 Task: Look for space in Липково, Macedonia from 5th June, 2023 to 16th June, 2023 for 2 adults in price range Rs.14000 to Rs.18000. Place can be entire place with 1  bedroom having 1 bed and 1 bathroom. Property type can be house, flat, guest house, hotel. Amenities needed are: washing machine. Booking option can be shelf check-in. Required host language is English.
Action: Mouse moved to (589, 119)
Screenshot: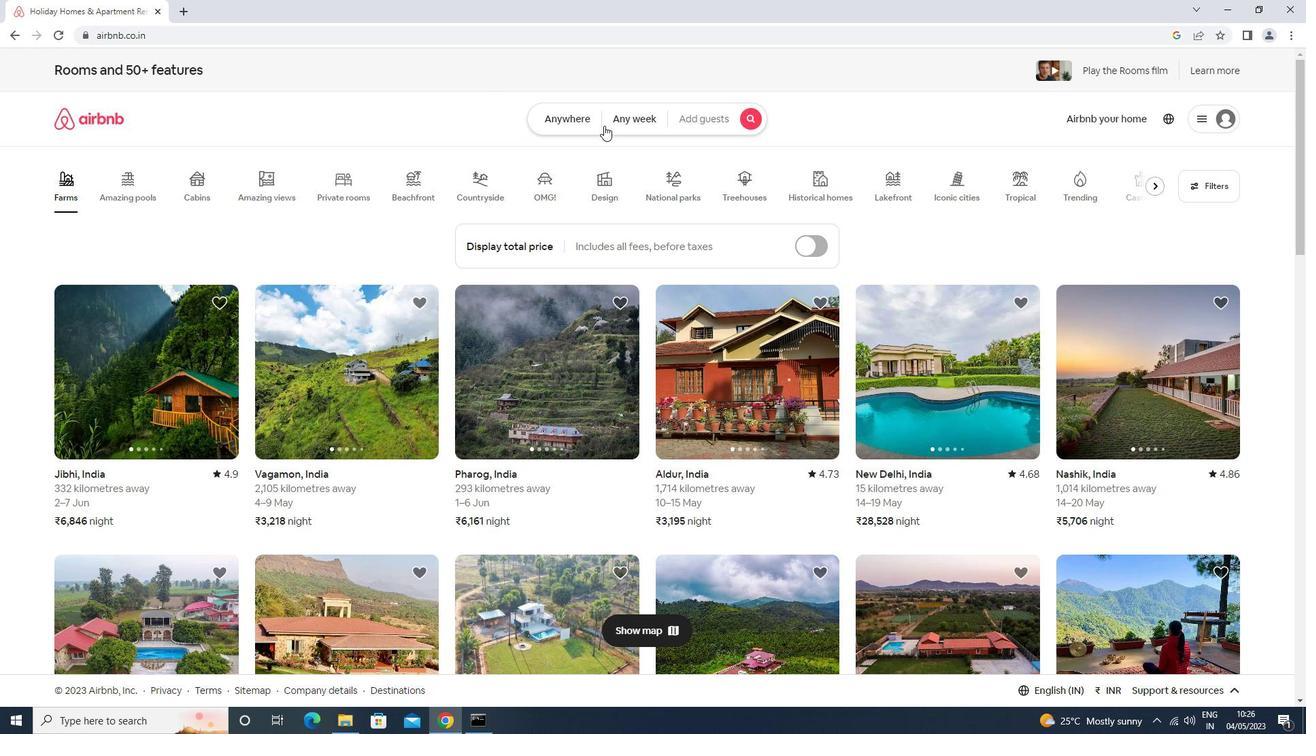 
Action: Mouse pressed left at (589, 119)
Screenshot: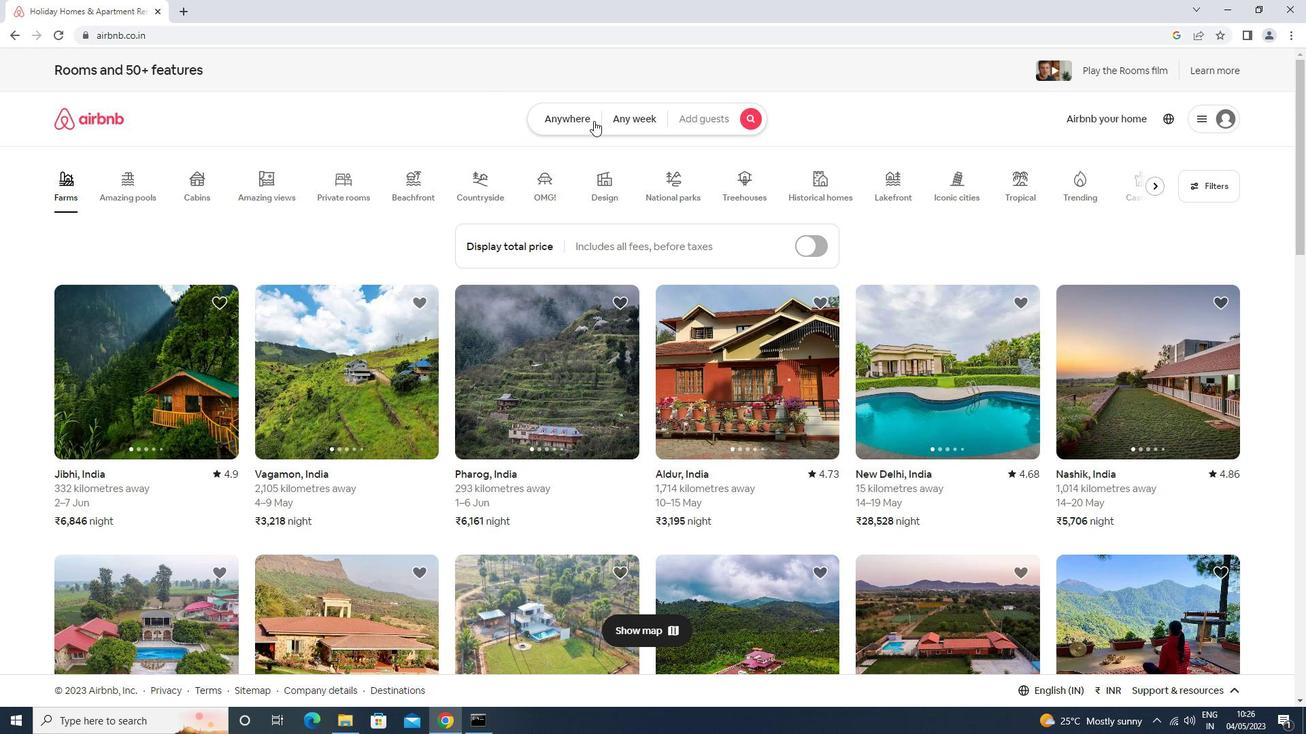 
Action: Mouse moved to (520, 169)
Screenshot: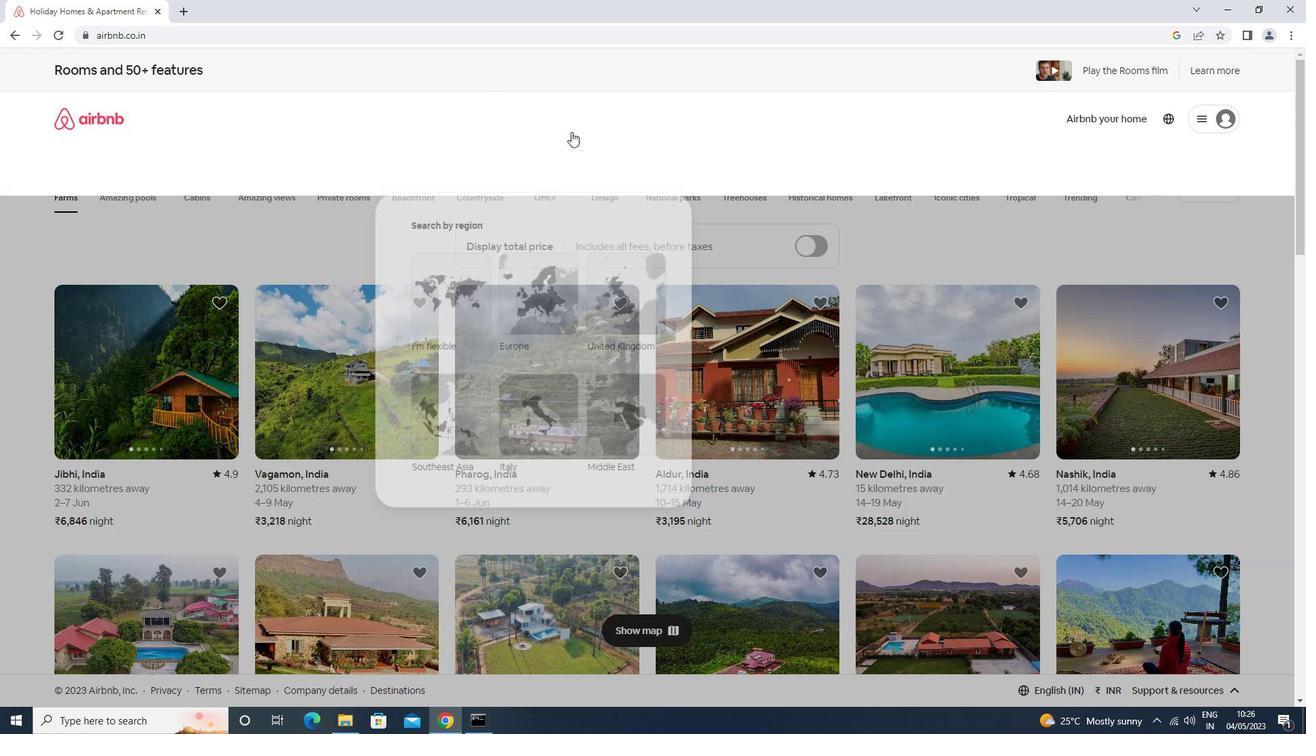 
Action: Mouse pressed left at (520, 169)
Screenshot: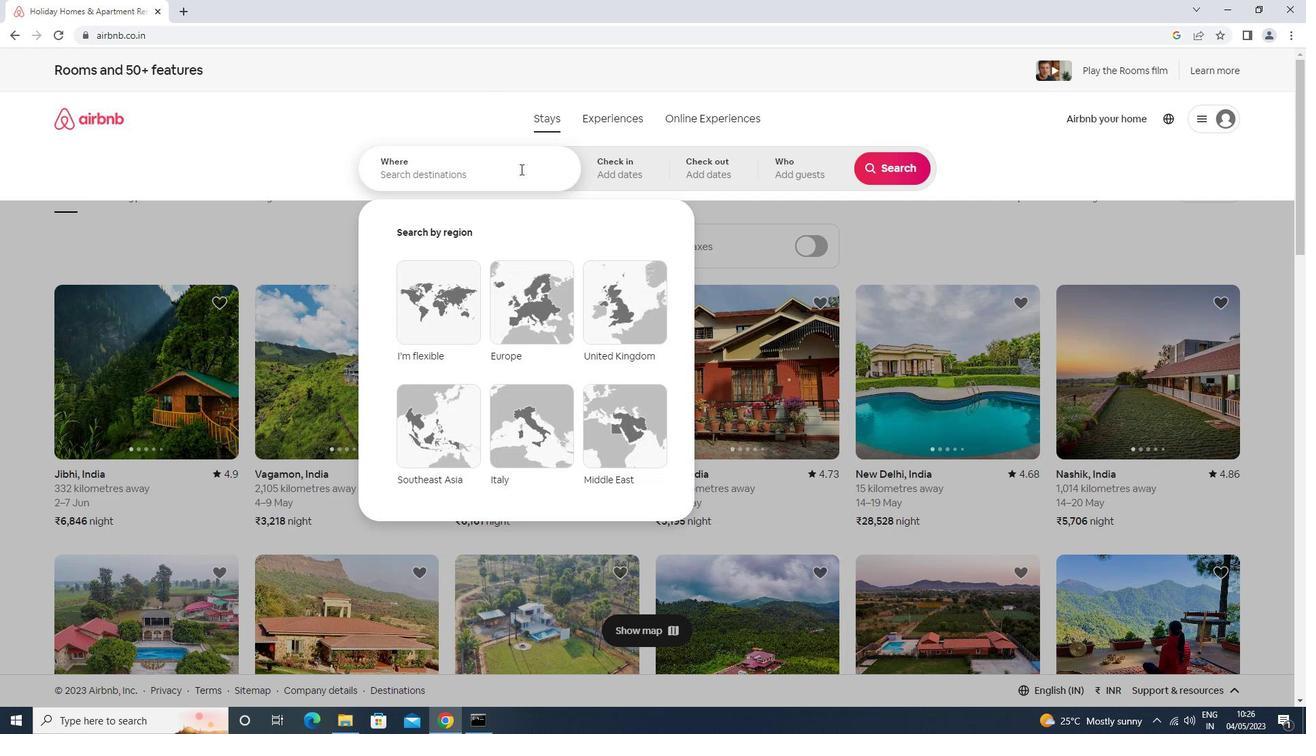 
Action: Key pressed macedonia<Key.enter>
Screenshot: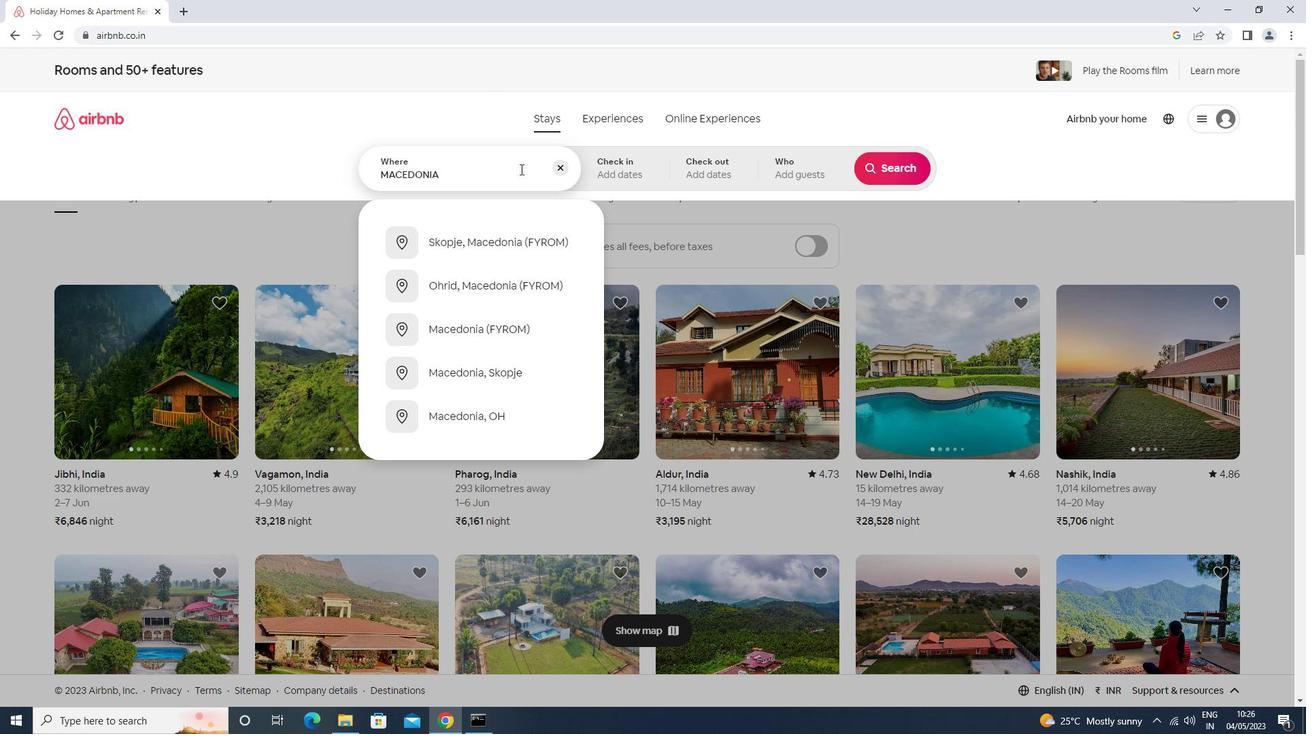 
Action: Mouse moved to (709, 359)
Screenshot: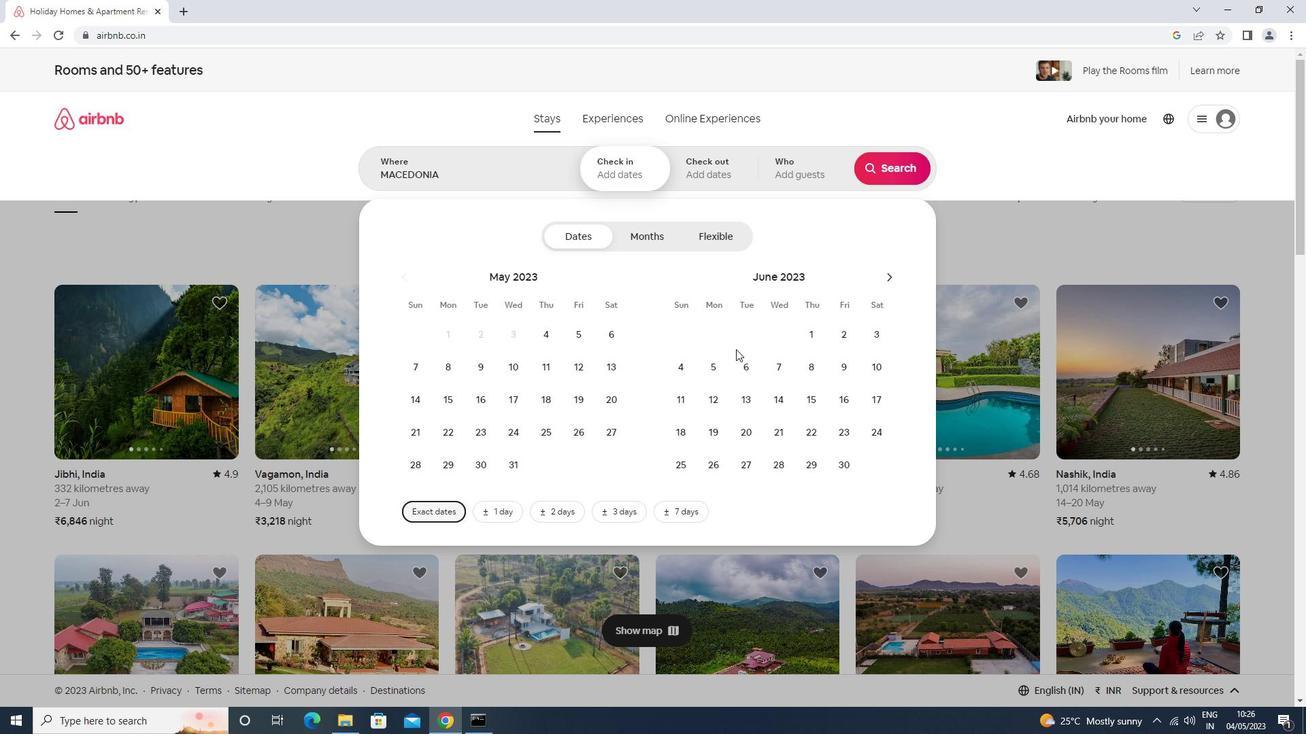 
Action: Mouse pressed left at (709, 359)
Screenshot: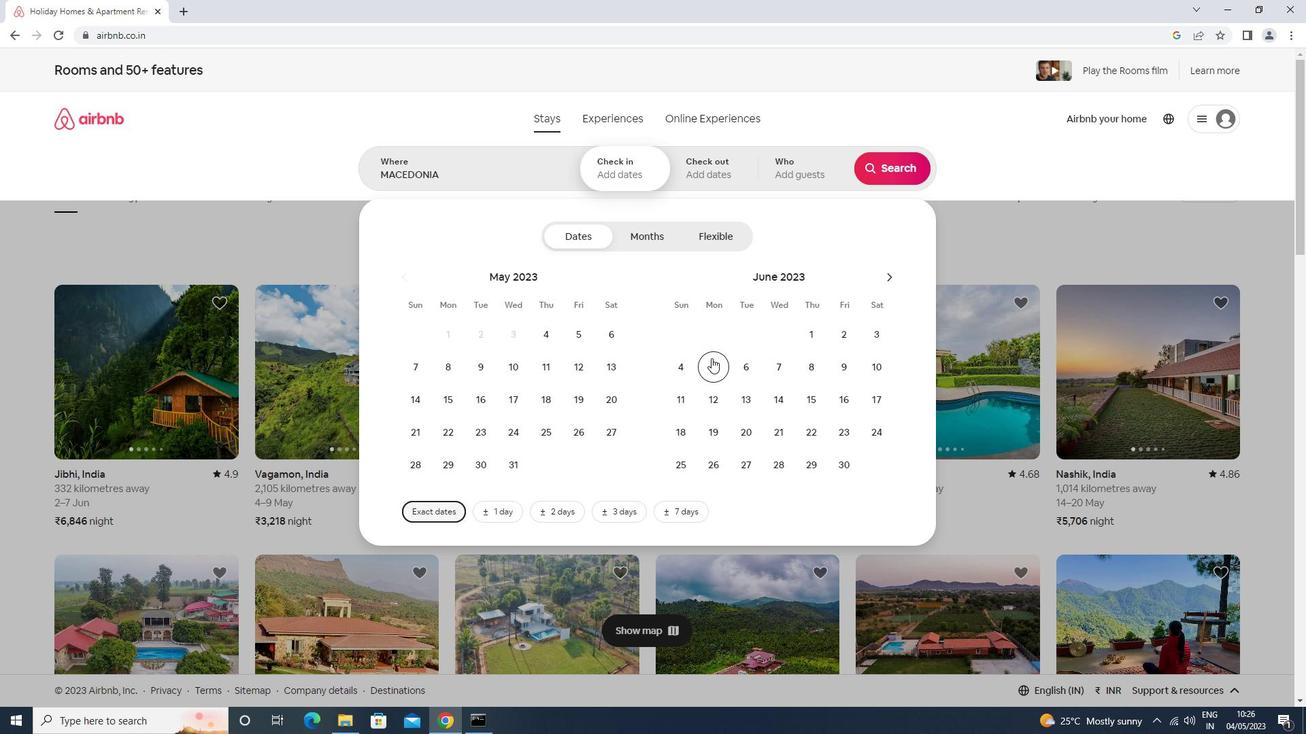 
Action: Mouse moved to (832, 395)
Screenshot: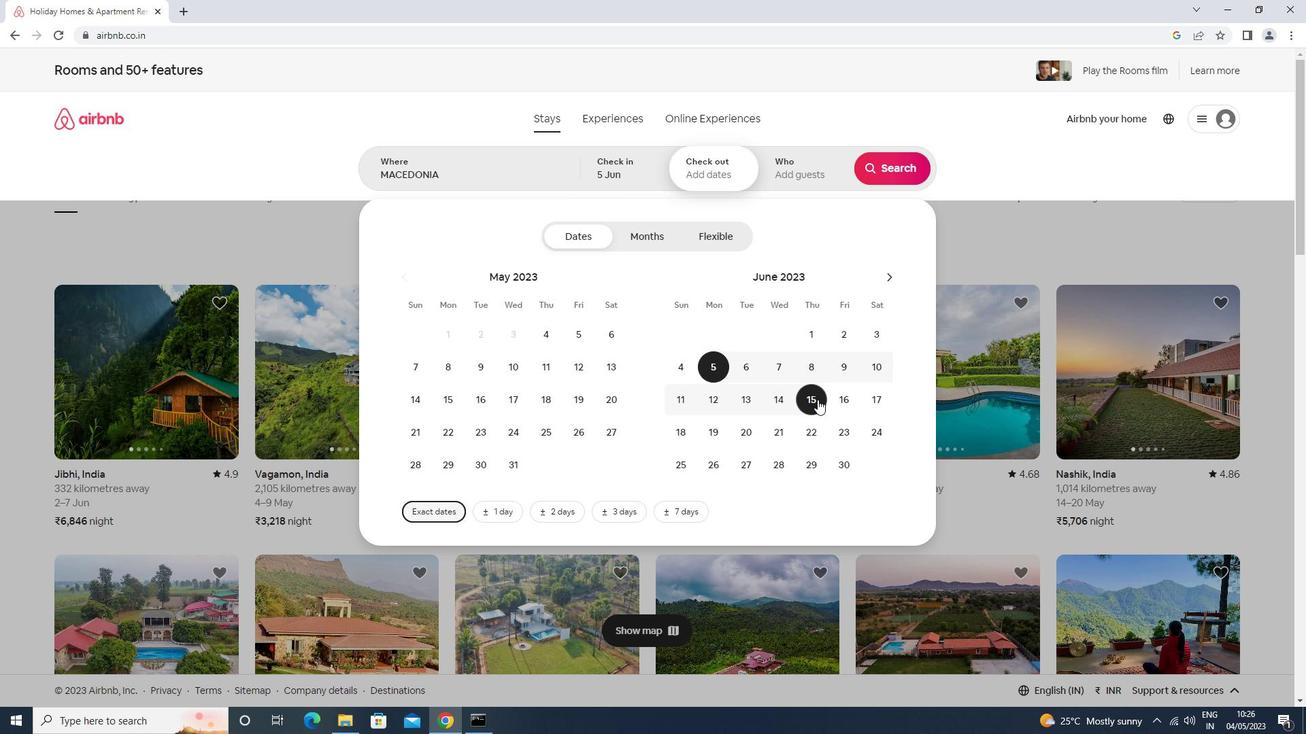 
Action: Mouse pressed left at (832, 395)
Screenshot: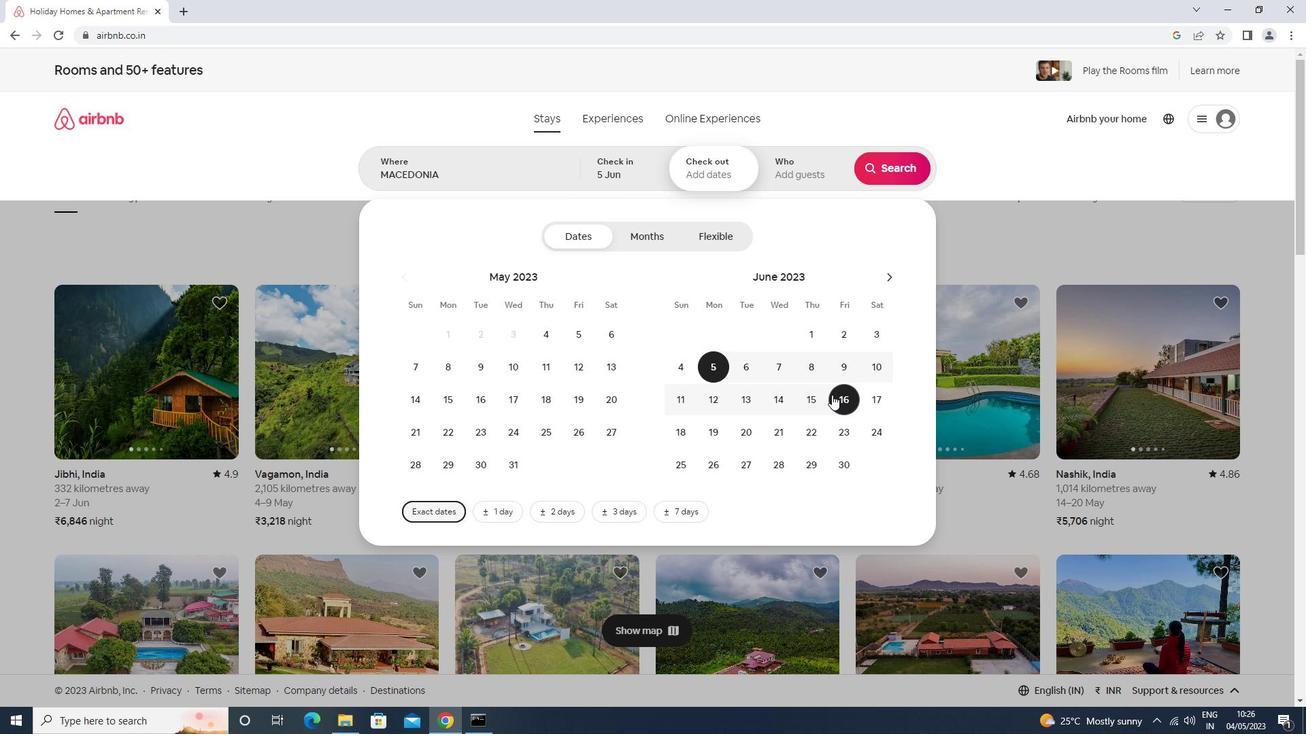 
Action: Mouse moved to (788, 178)
Screenshot: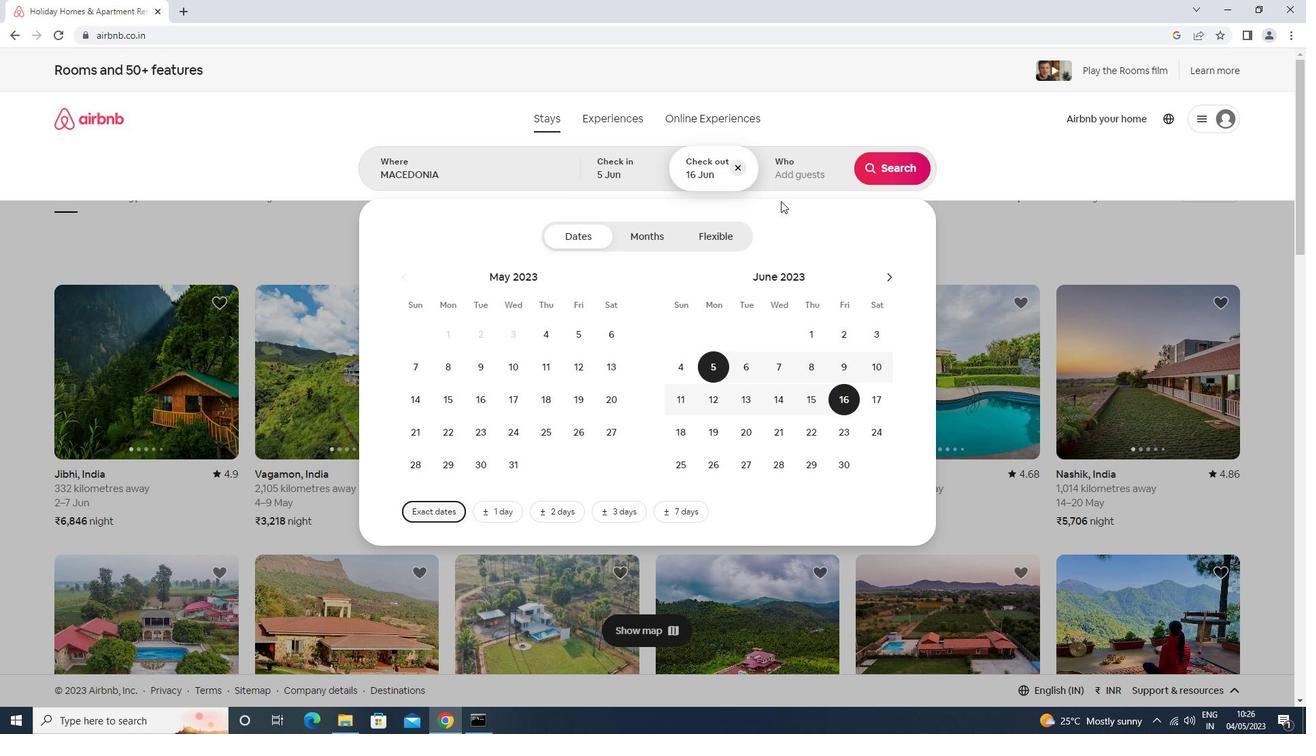 
Action: Mouse pressed left at (788, 178)
Screenshot: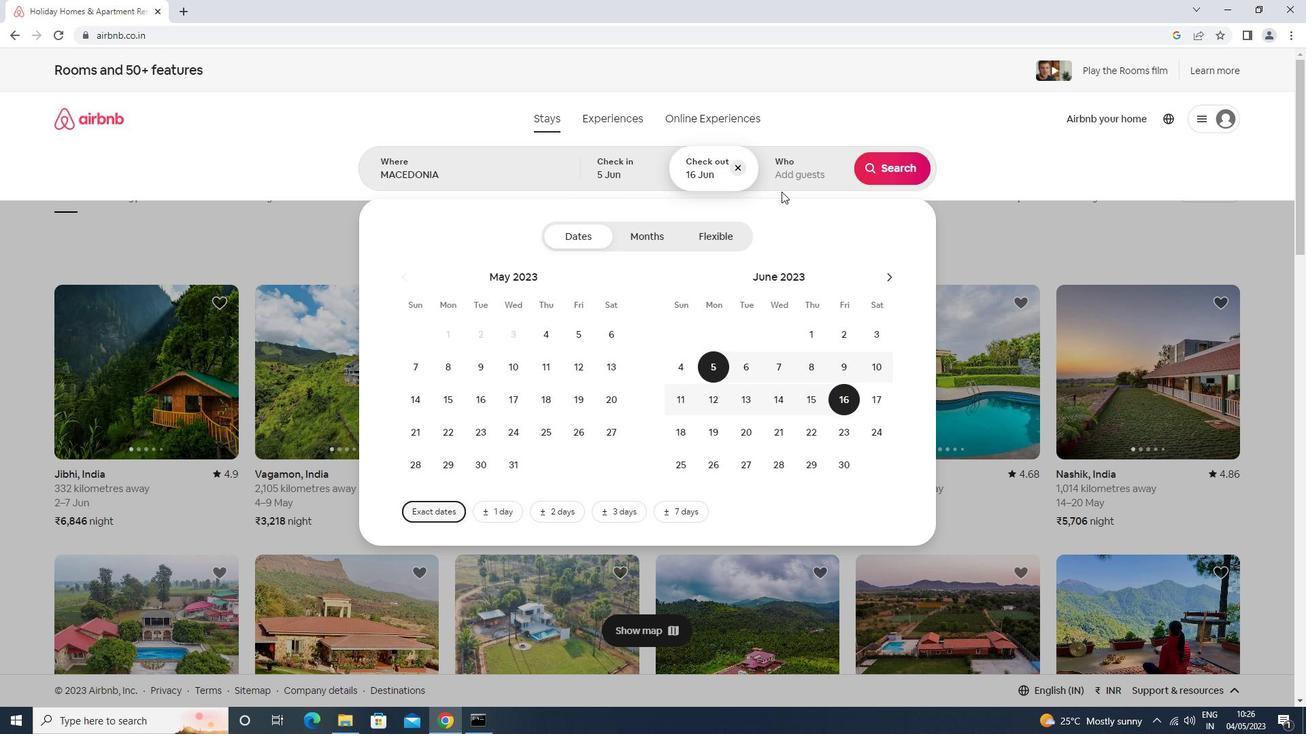 
Action: Mouse moved to (896, 241)
Screenshot: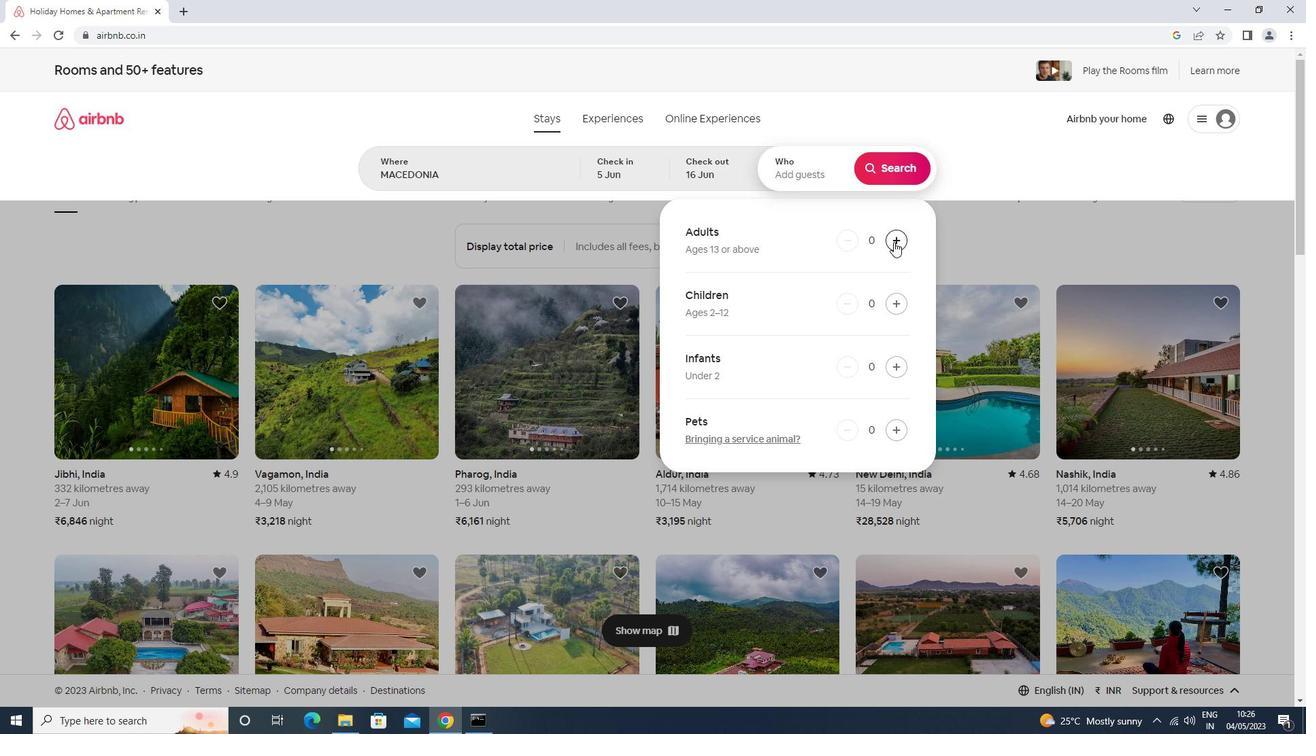
Action: Mouse pressed left at (896, 241)
Screenshot: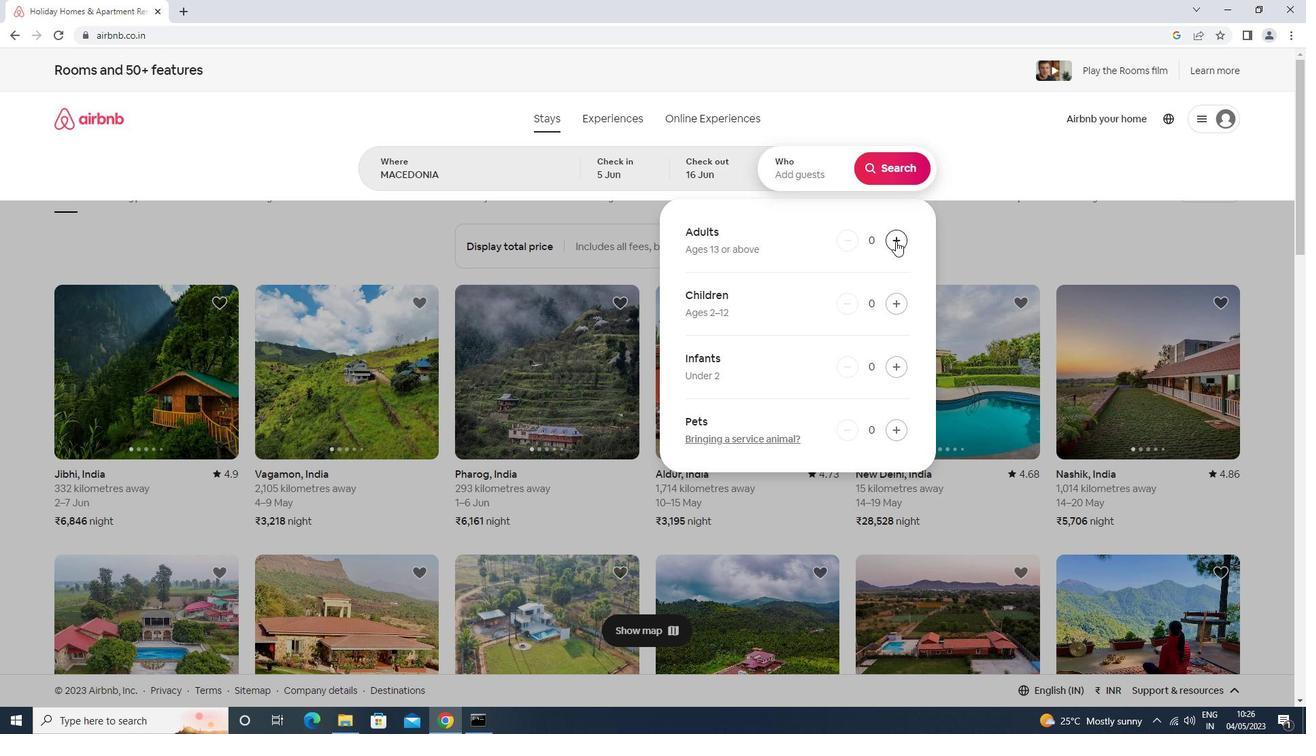 
Action: Mouse pressed left at (896, 241)
Screenshot: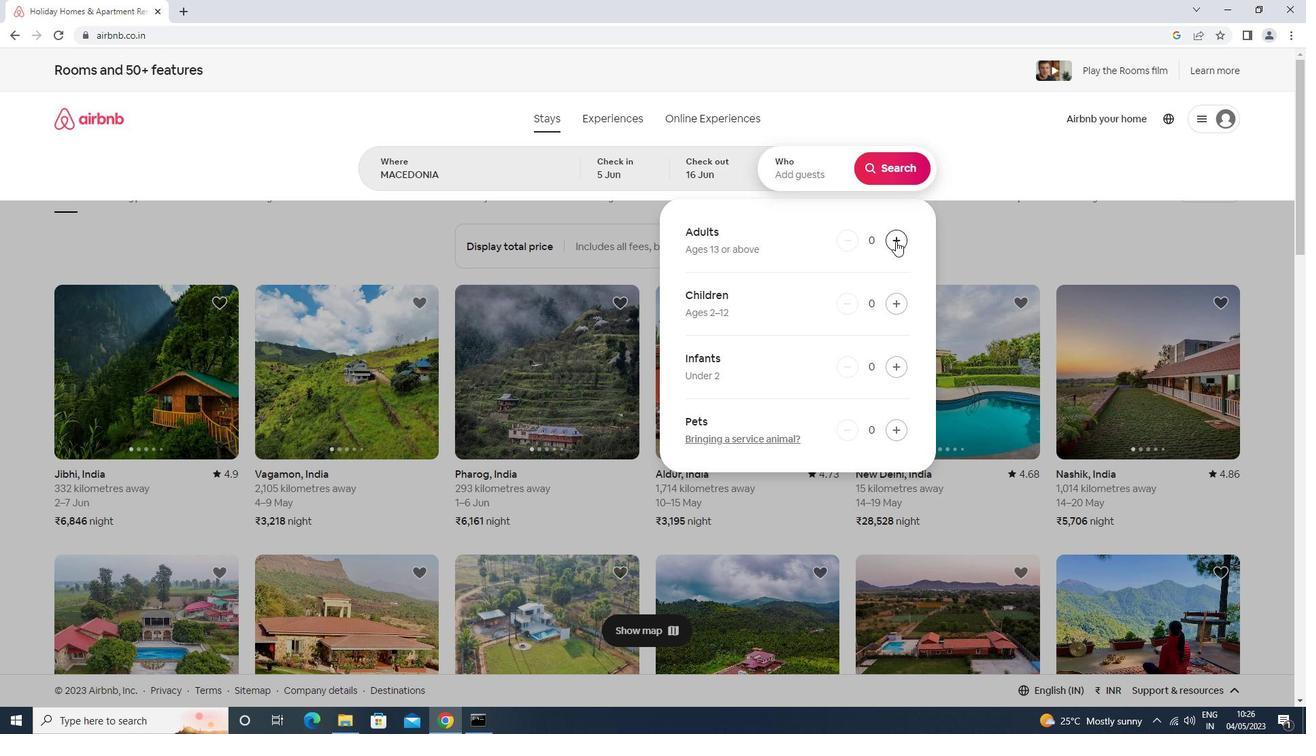 
Action: Mouse moved to (896, 174)
Screenshot: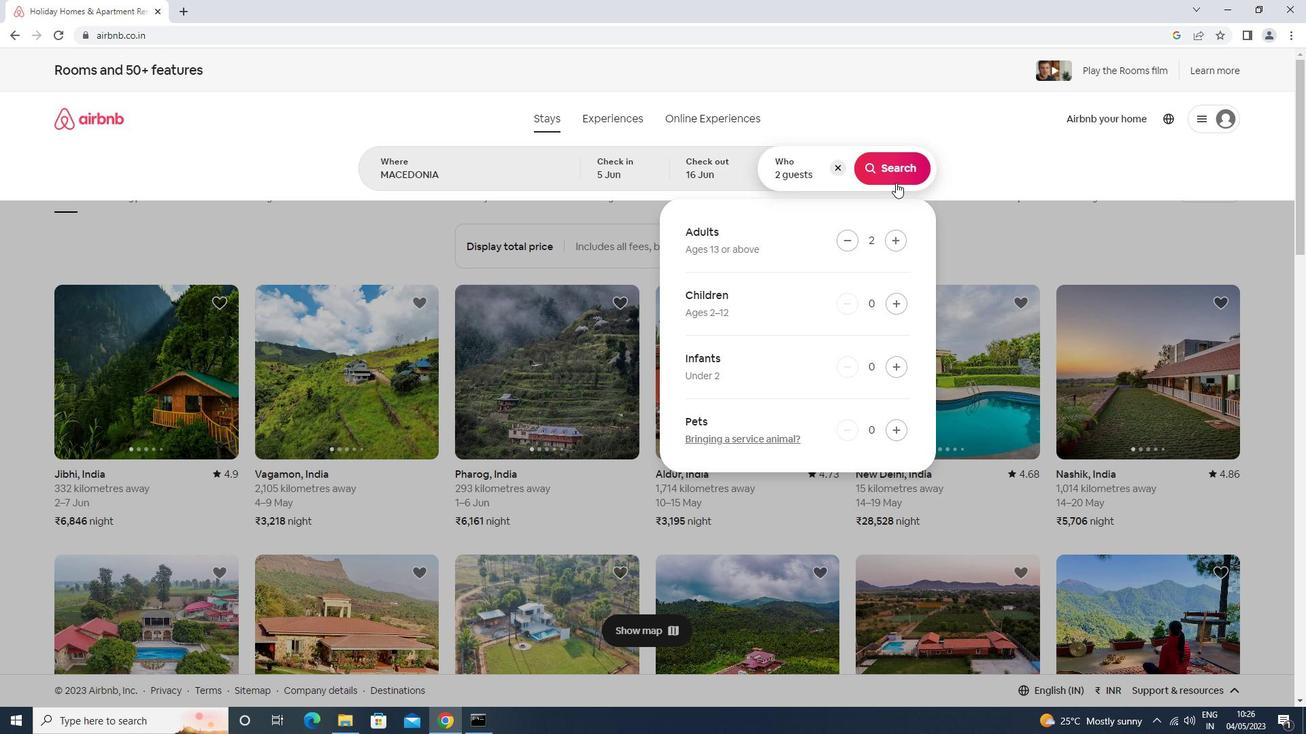
Action: Mouse pressed left at (896, 174)
Screenshot: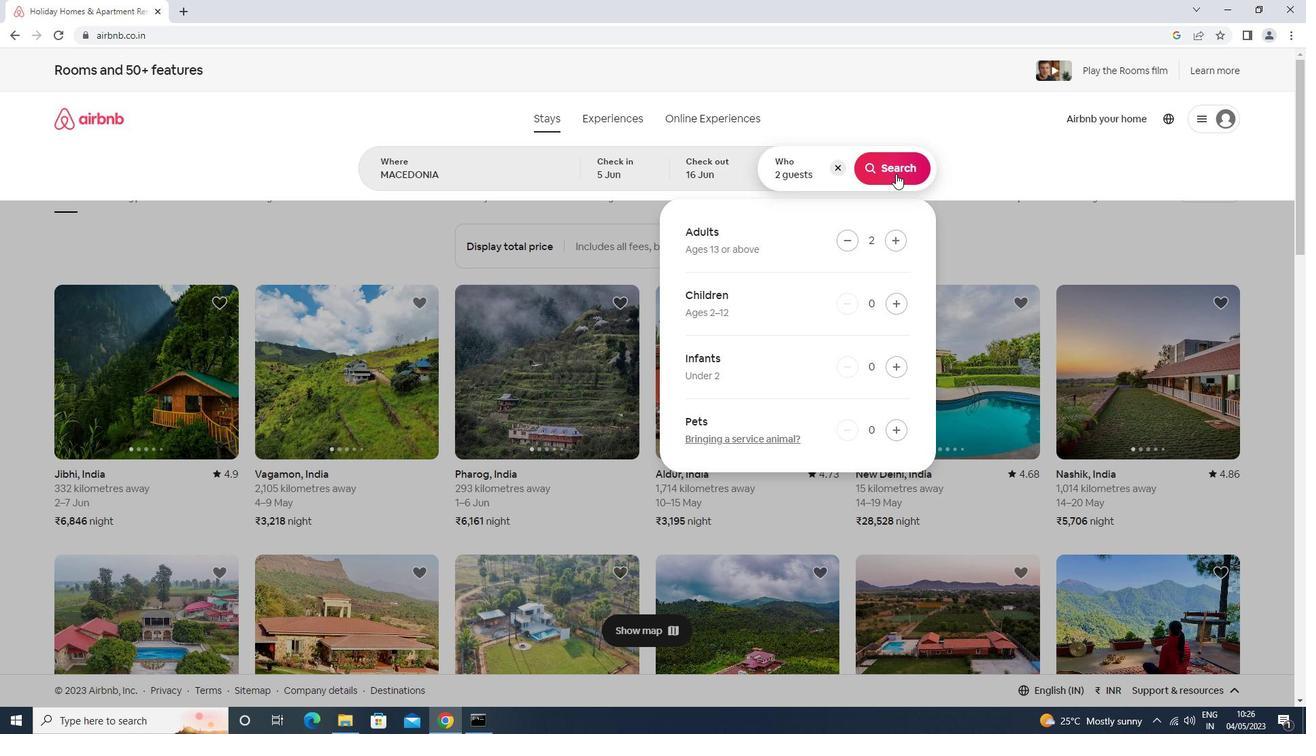 
Action: Mouse moved to (1240, 129)
Screenshot: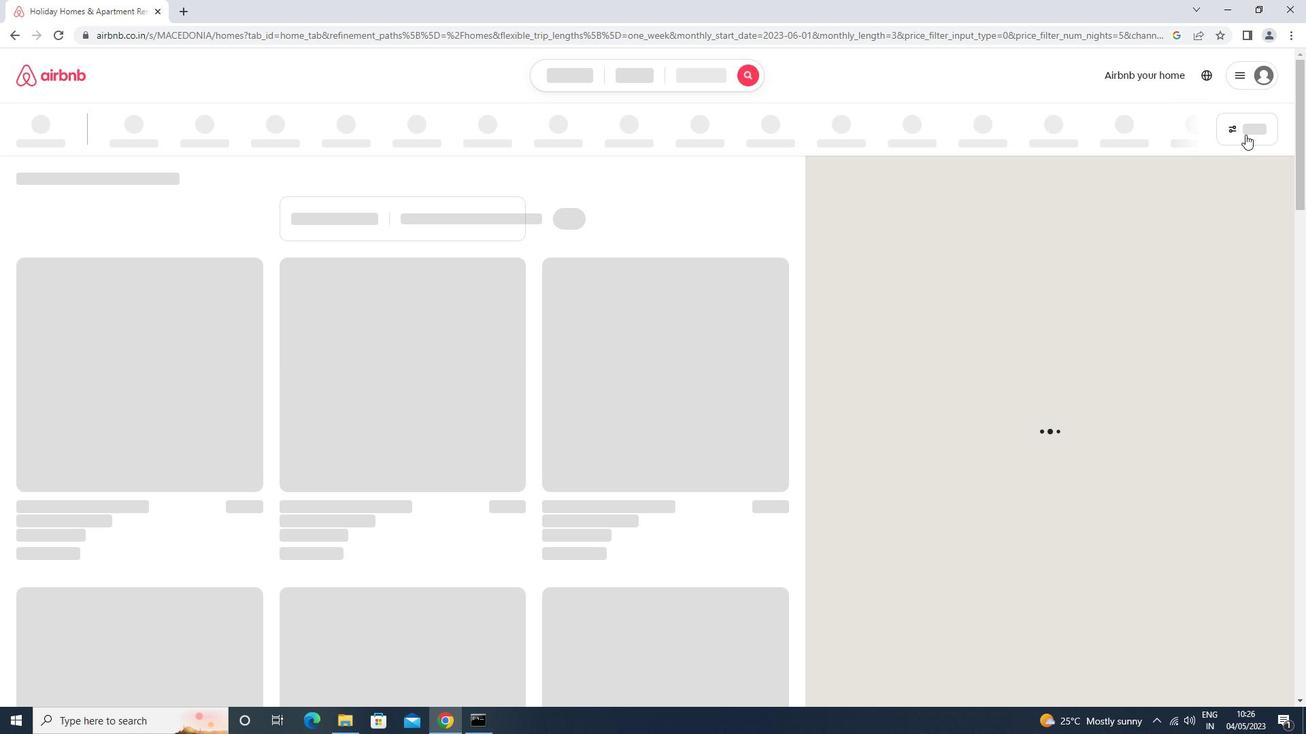 
Action: Mouse pressed left at (1240, 129)
Screenshot: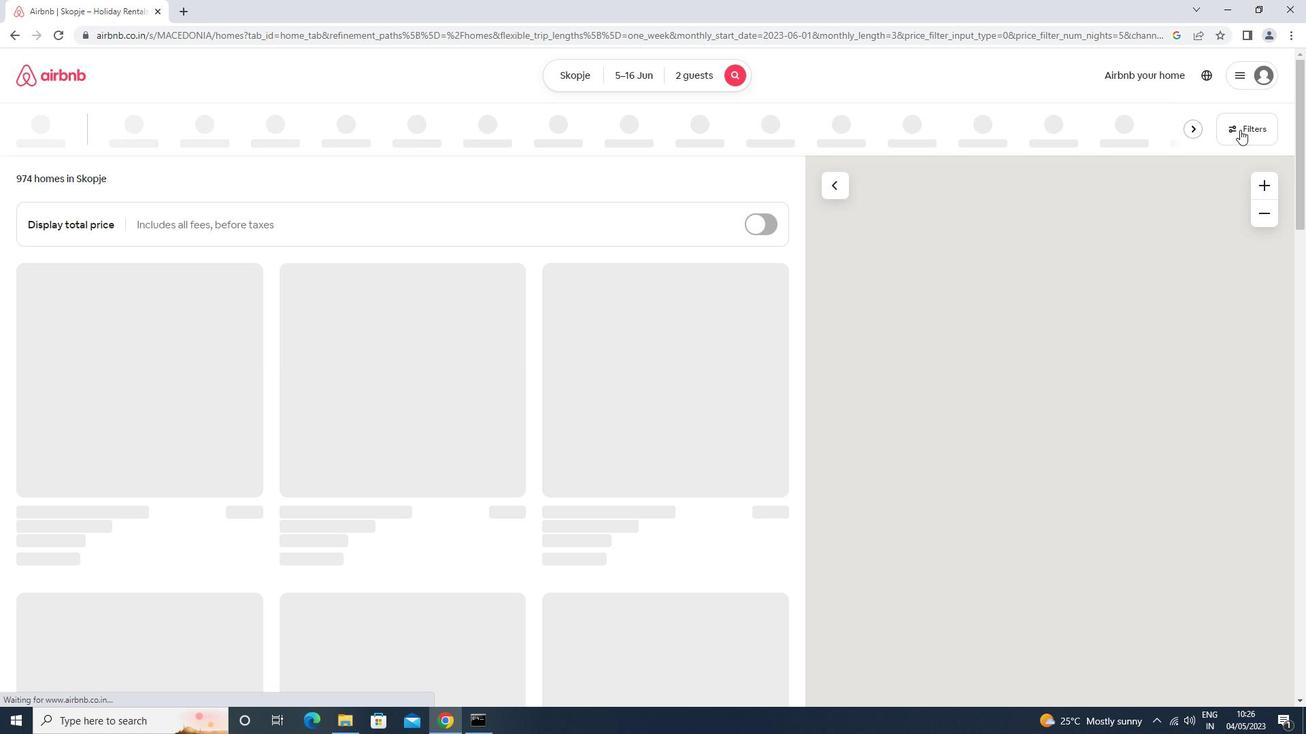 
Action: Mouse moved to (518, 297)
Screenshot: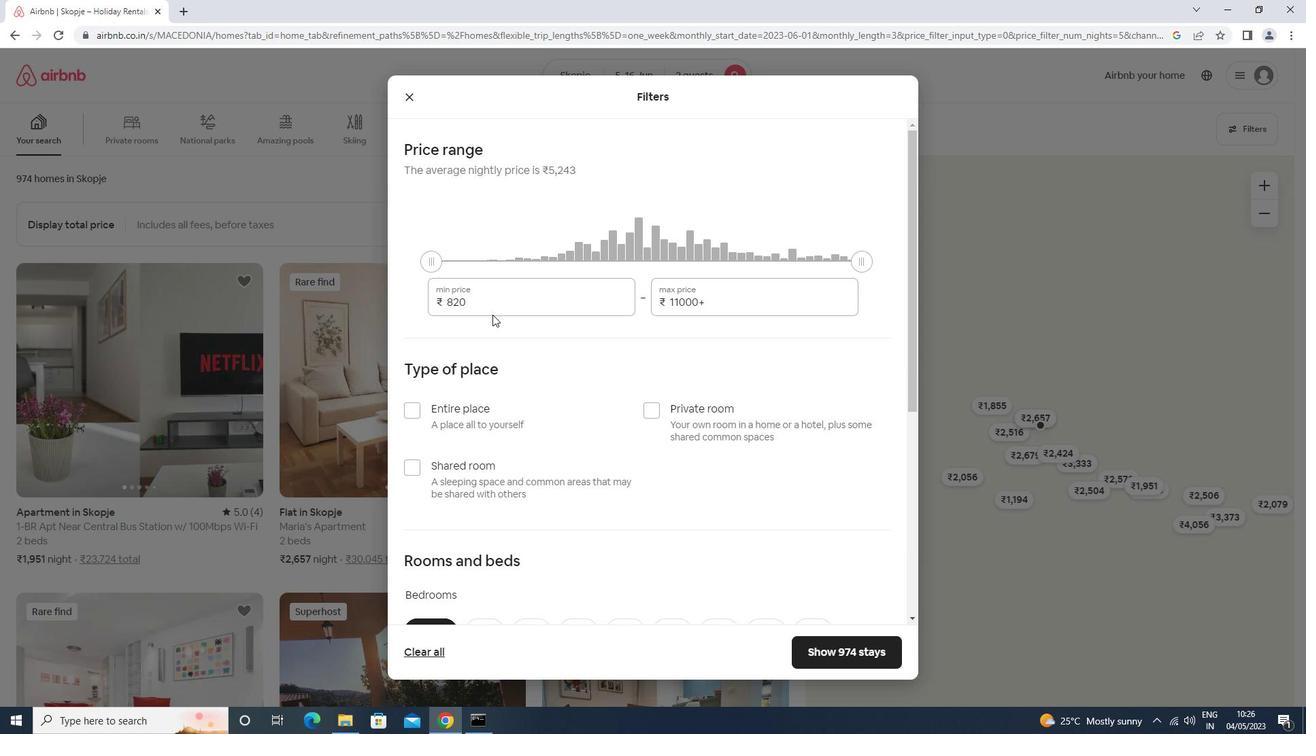 
Action: Mouse pressed left at (518, 297)
Screenshot: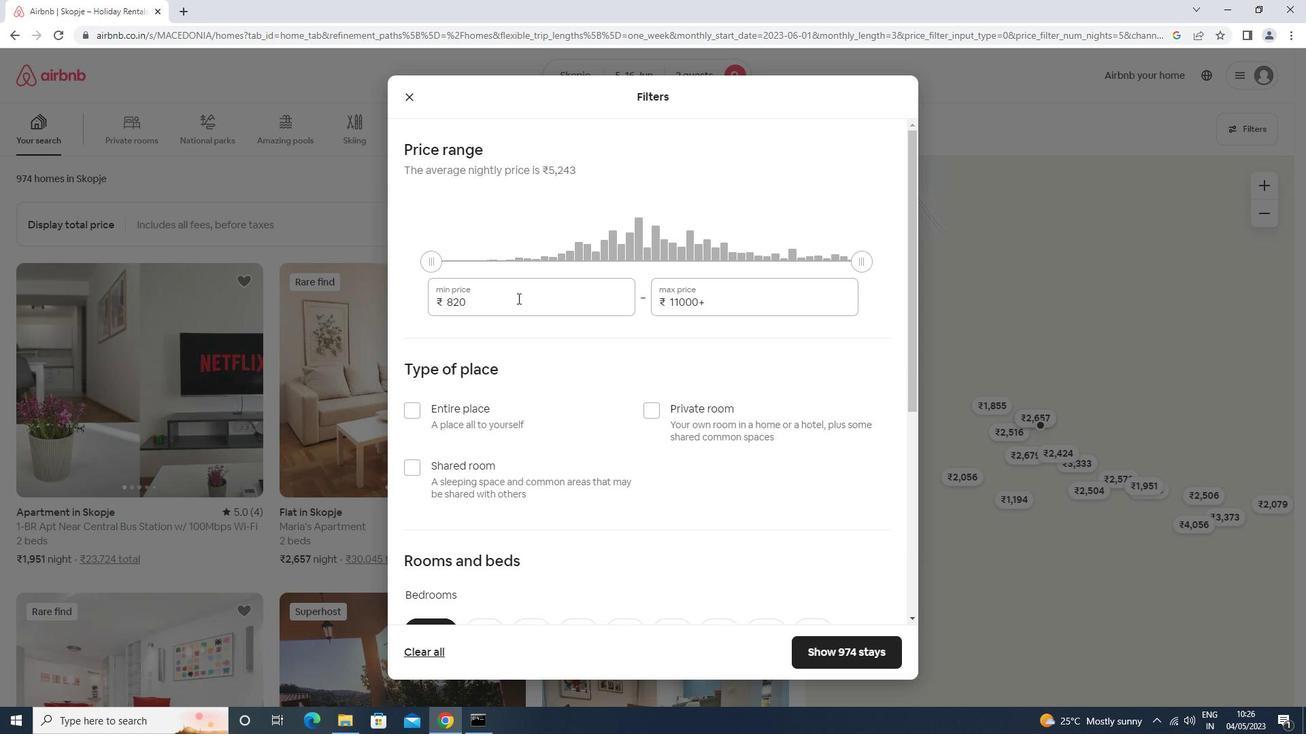 
Action: Key pressed <Key.backspace><Key.backspace><Key.backspace><Key.backspace><Key.backspace><Key.backspace><Key.backspace><Key.backspace><Key.backspace><Key.backspace><Key.backspace>14000<Key.tab>18000
Screenshot: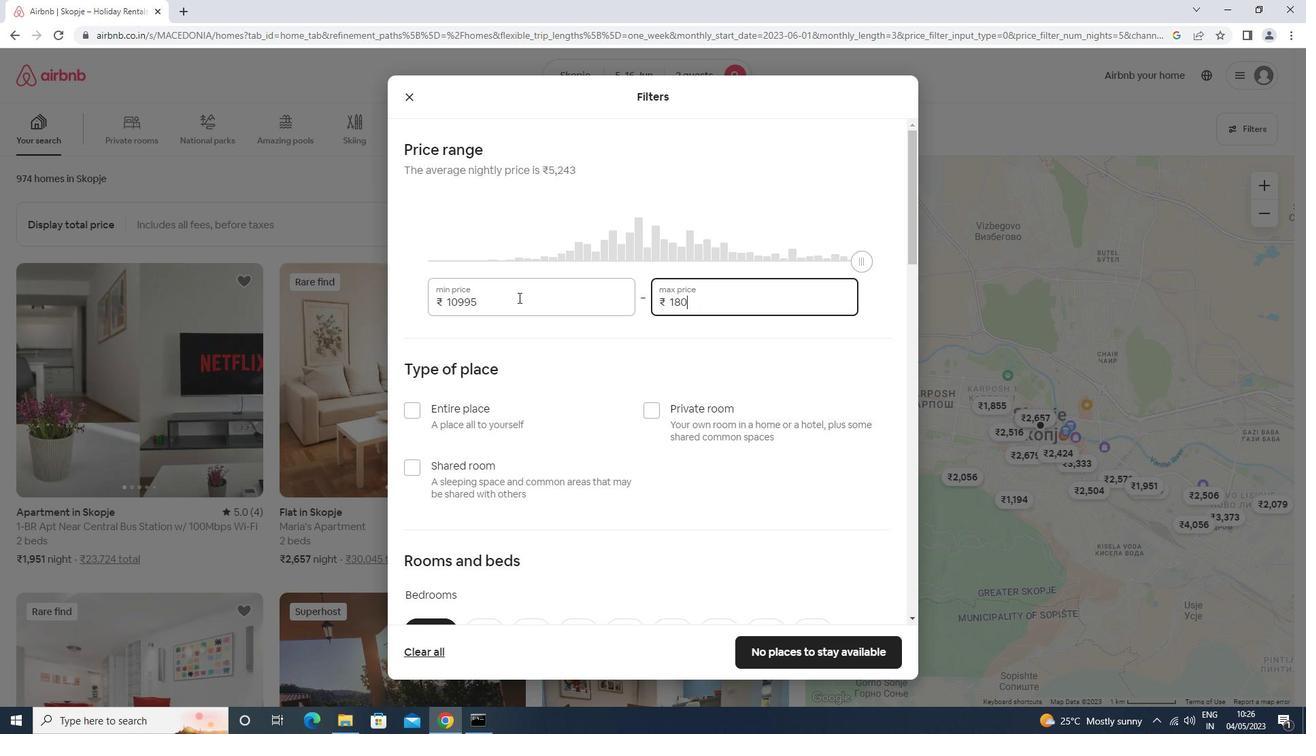 
Action: Mouse scrolled (518, 297) with delta (0, 0)
Screenshot: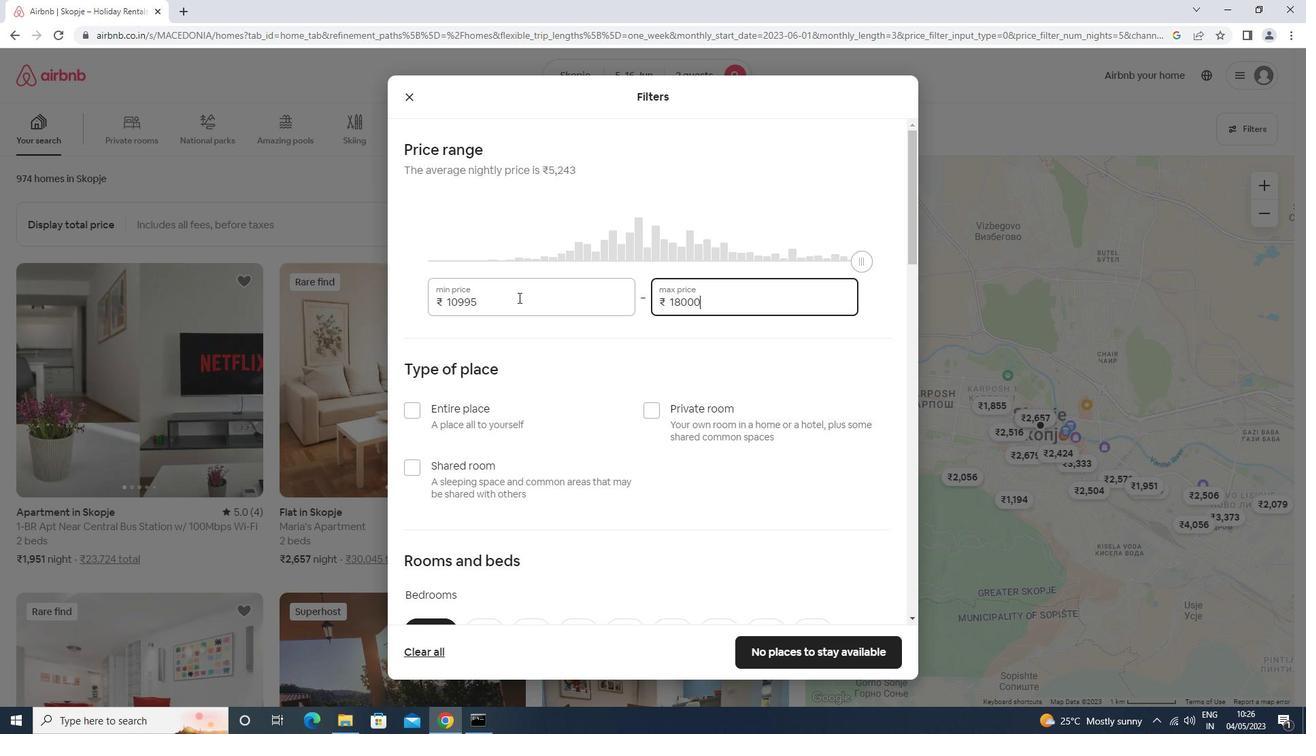 
Action: Mouse scrolled (518, 297) with delta (0, 0)
Screenshot: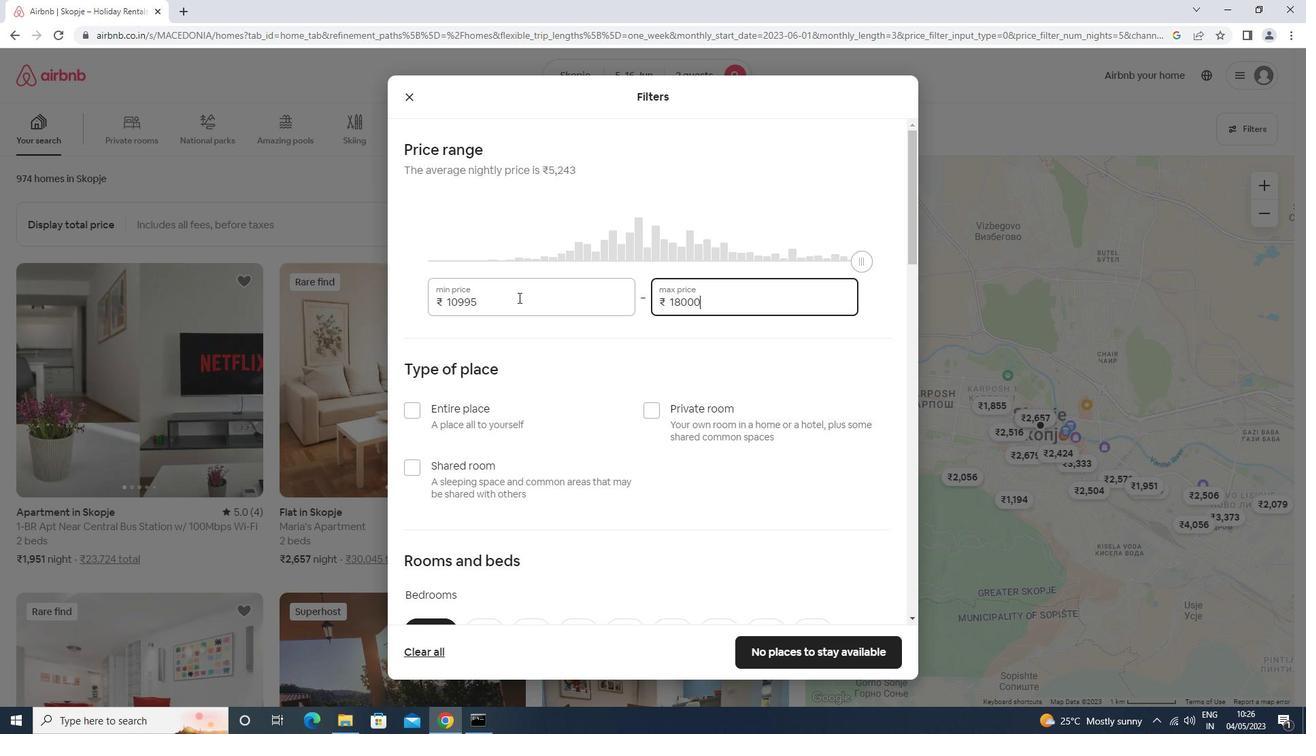 
Action: Mouse scrolled (518, 297) with delta (0, 0)
Screenshot: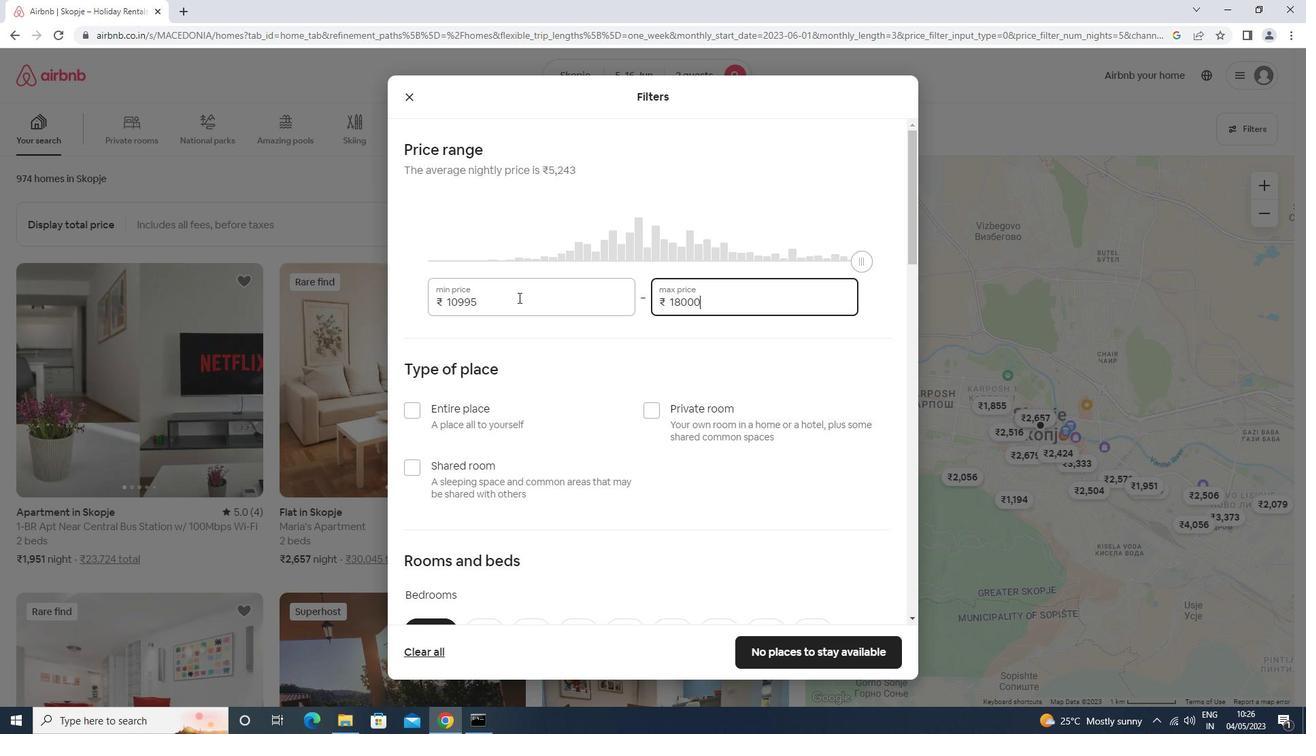 
Action: Mouse moved to (441, 216)
Screenshot: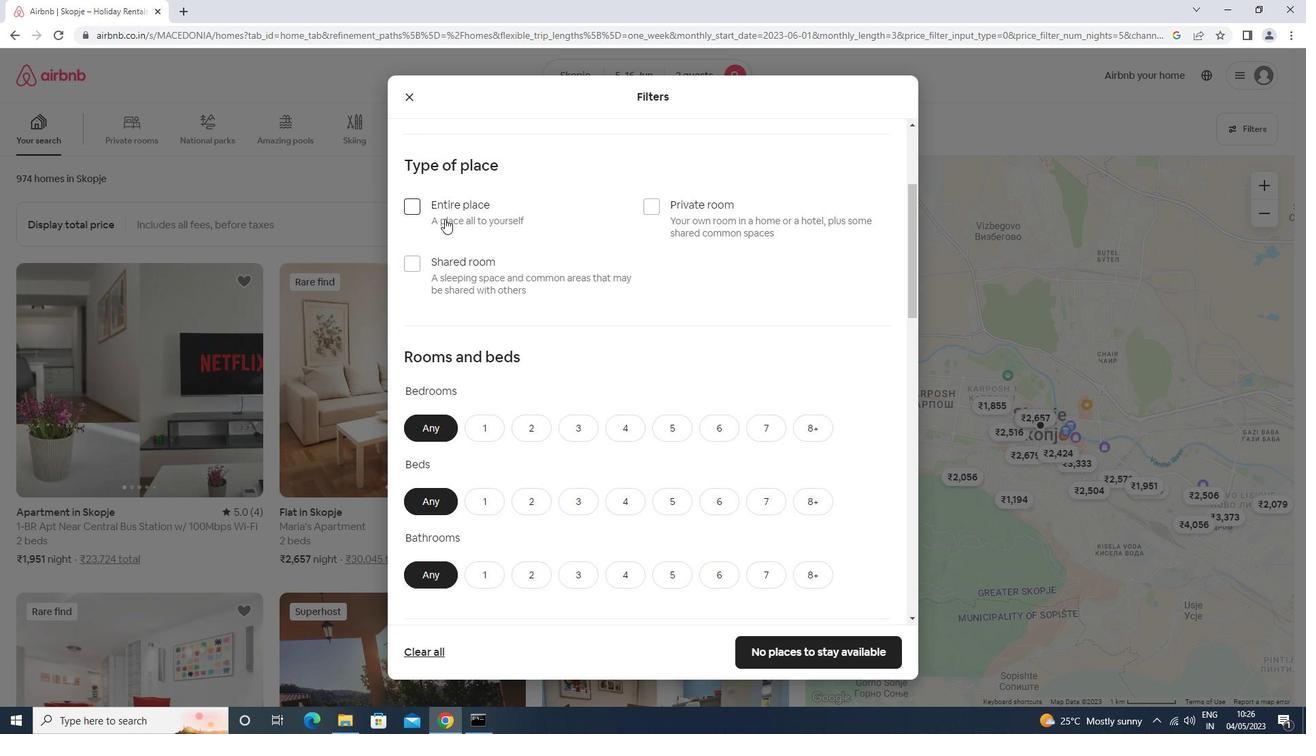 
Action: Mouse pressed left at (441, 216)
Screenshot: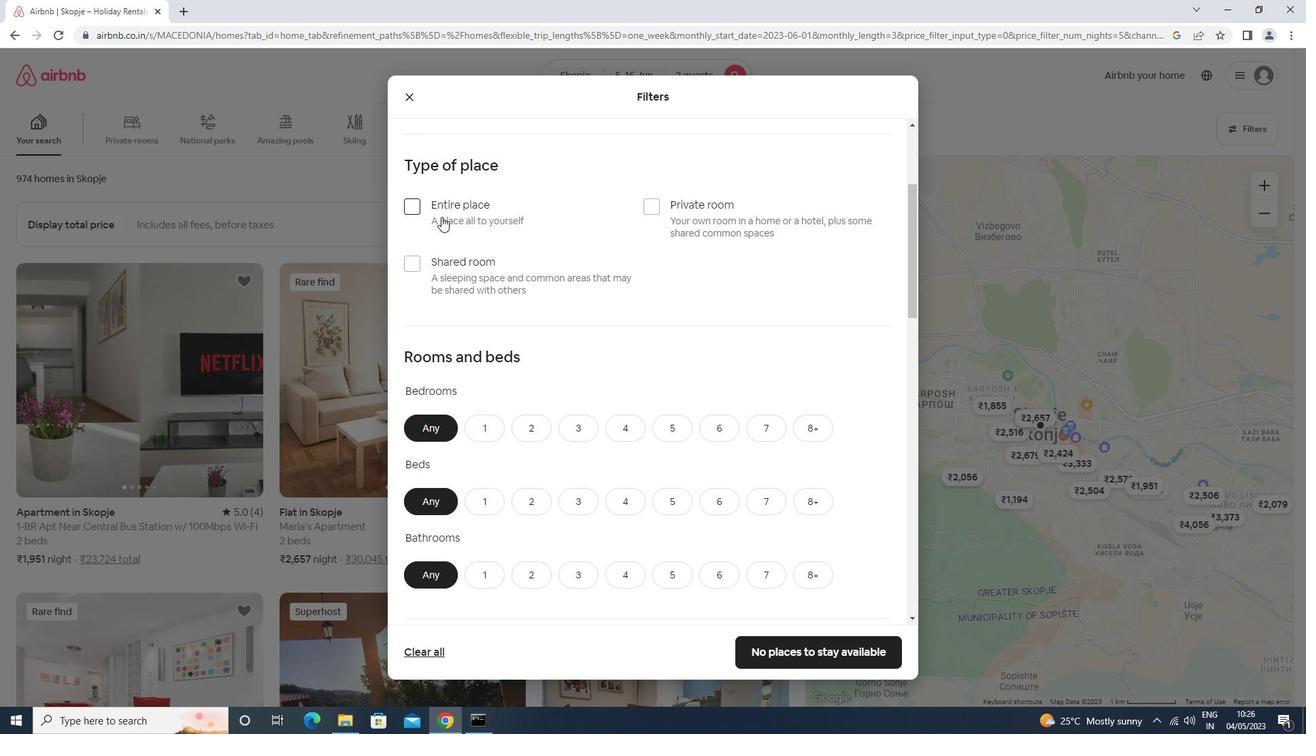 
Action: Mouse moved to (441, 216)
Screenshot: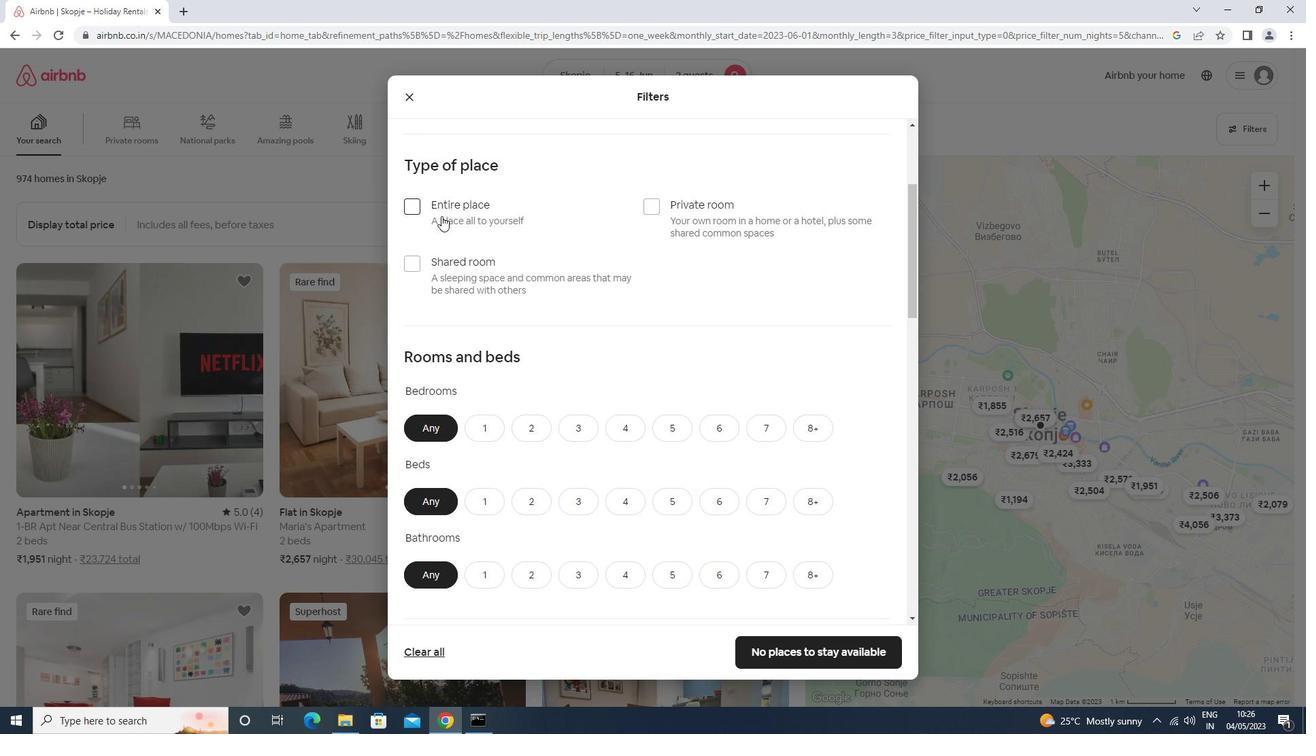 
Action: Mouse scrolled (441, 215) with delta (0, 0)
Screenshot: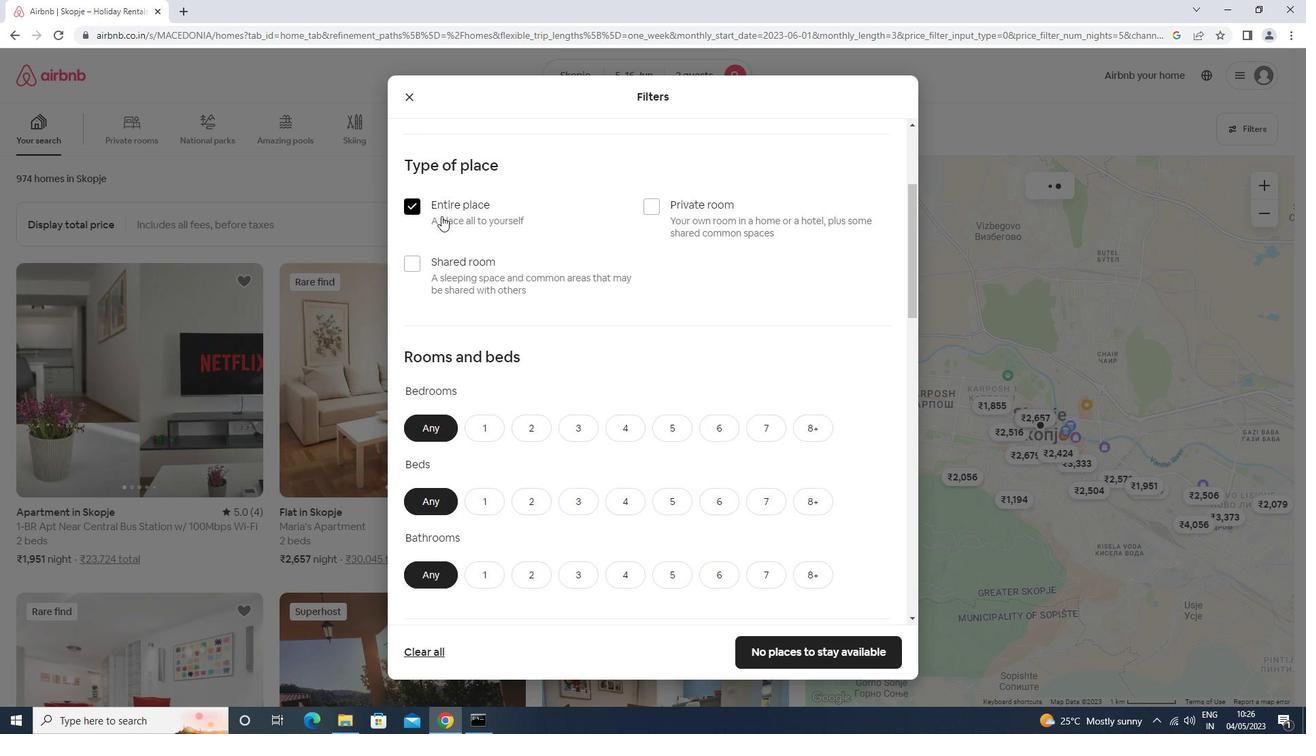 
Action: Mouse scrolled (441, 215) with delta (0, 0)
Screenshot: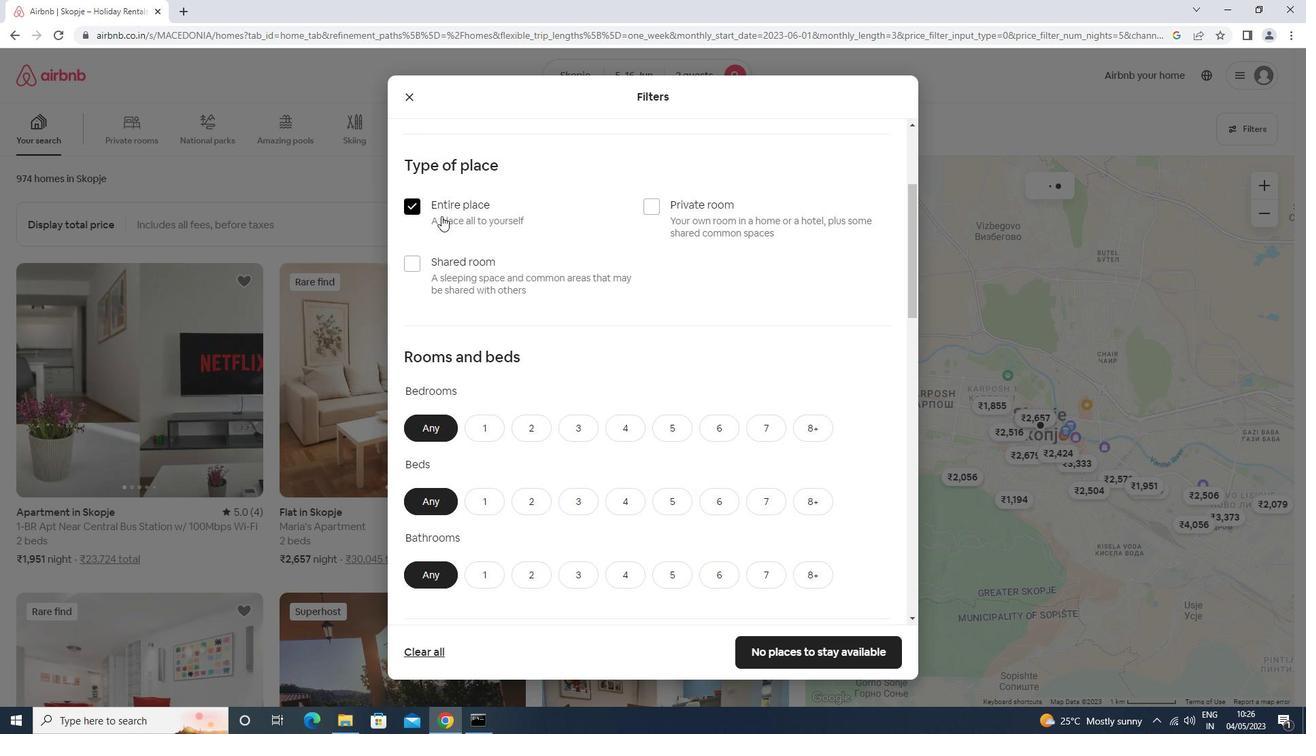 
Action: Mouse scrolled (441, 215) with delta (0, 0)
Screenshot: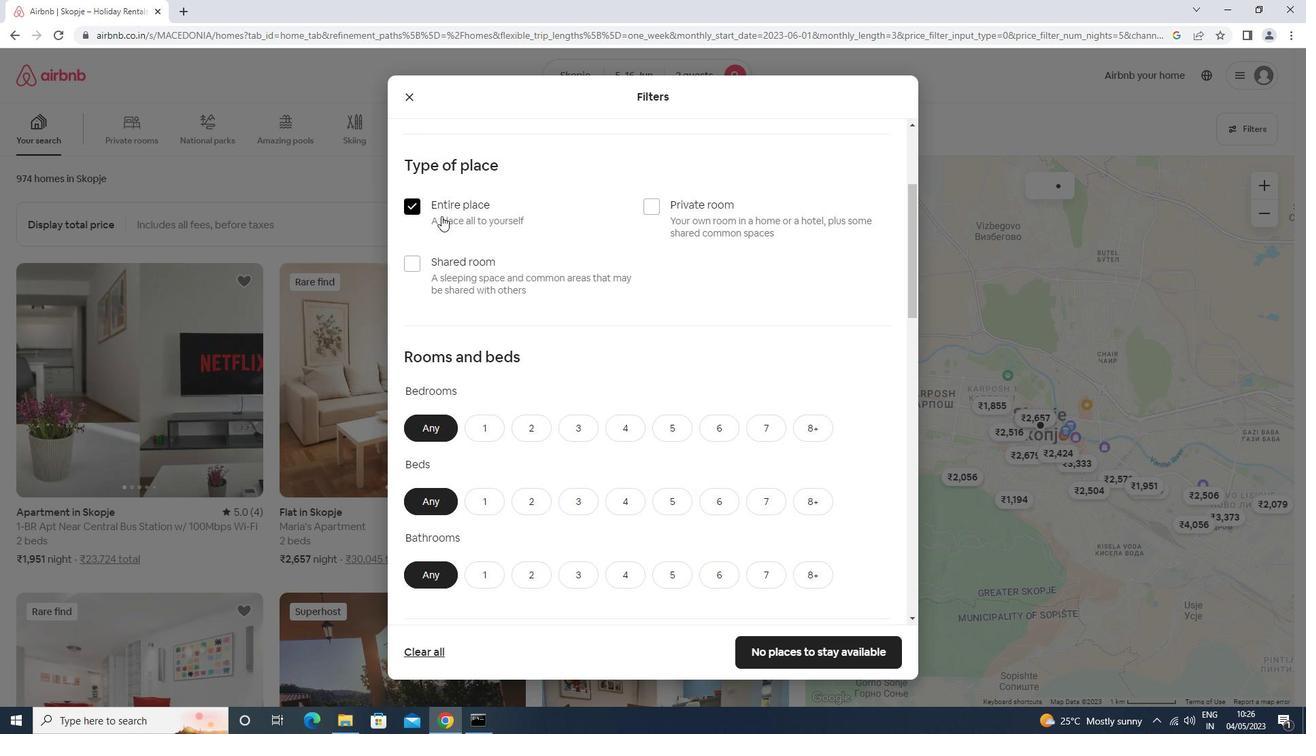 
Action: Mouse moved to (491, 233)
Screenshot: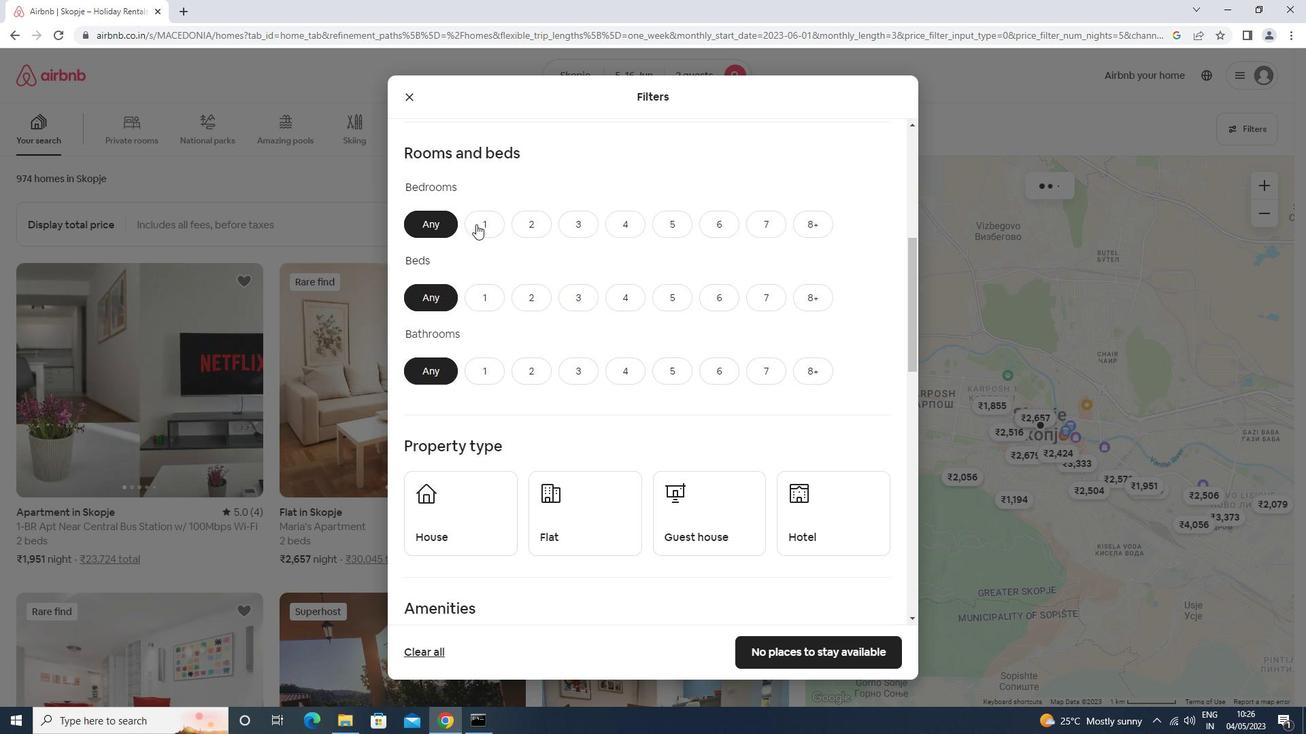 
Action: Mouse pressed left at (491, 233)
Screenshot: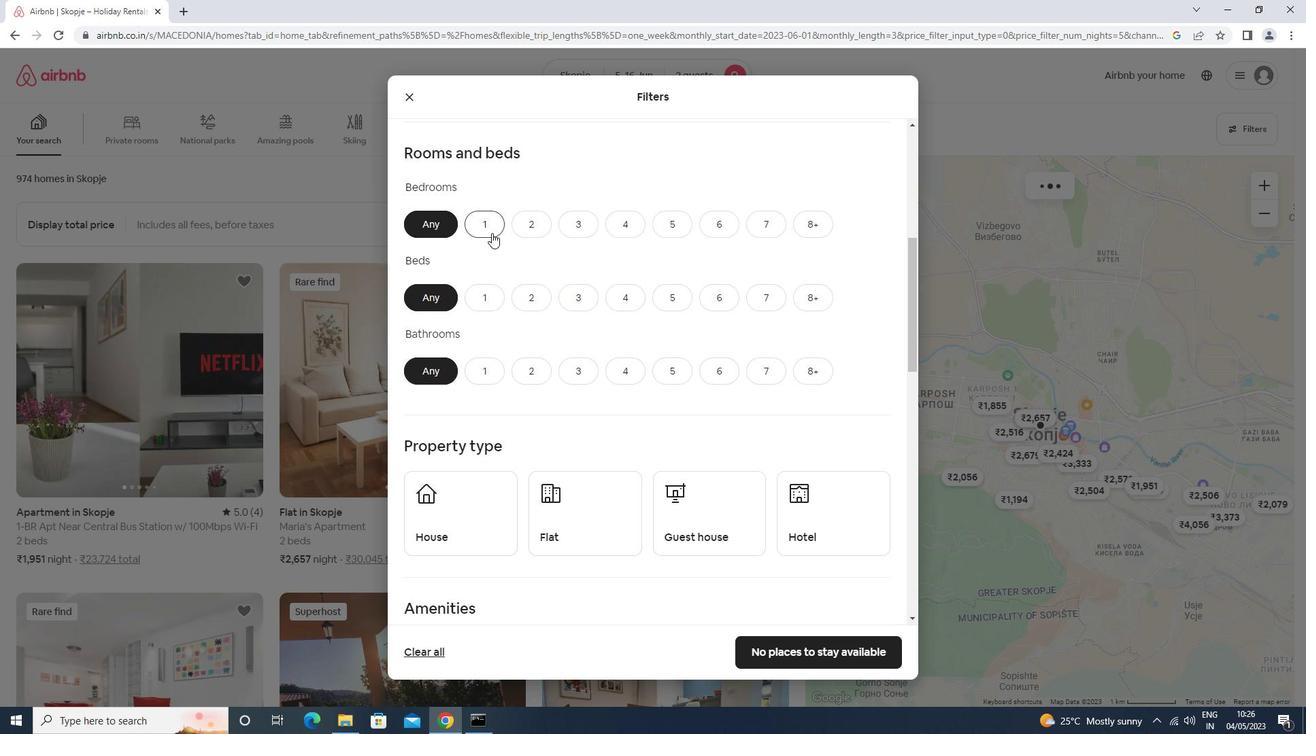 
Action: Mouse moved to (494, 297)
Screenshot: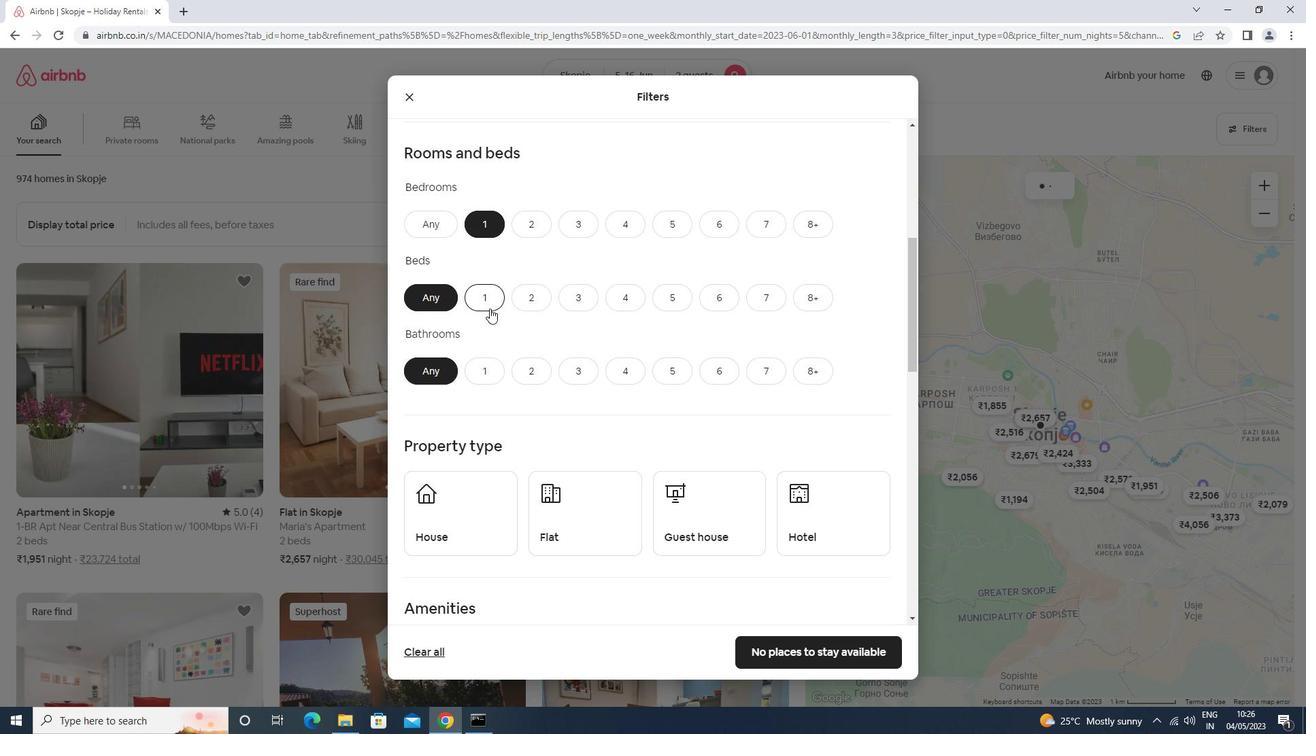 
Action: Mouse pressed left at (494, 297)
Screenshot: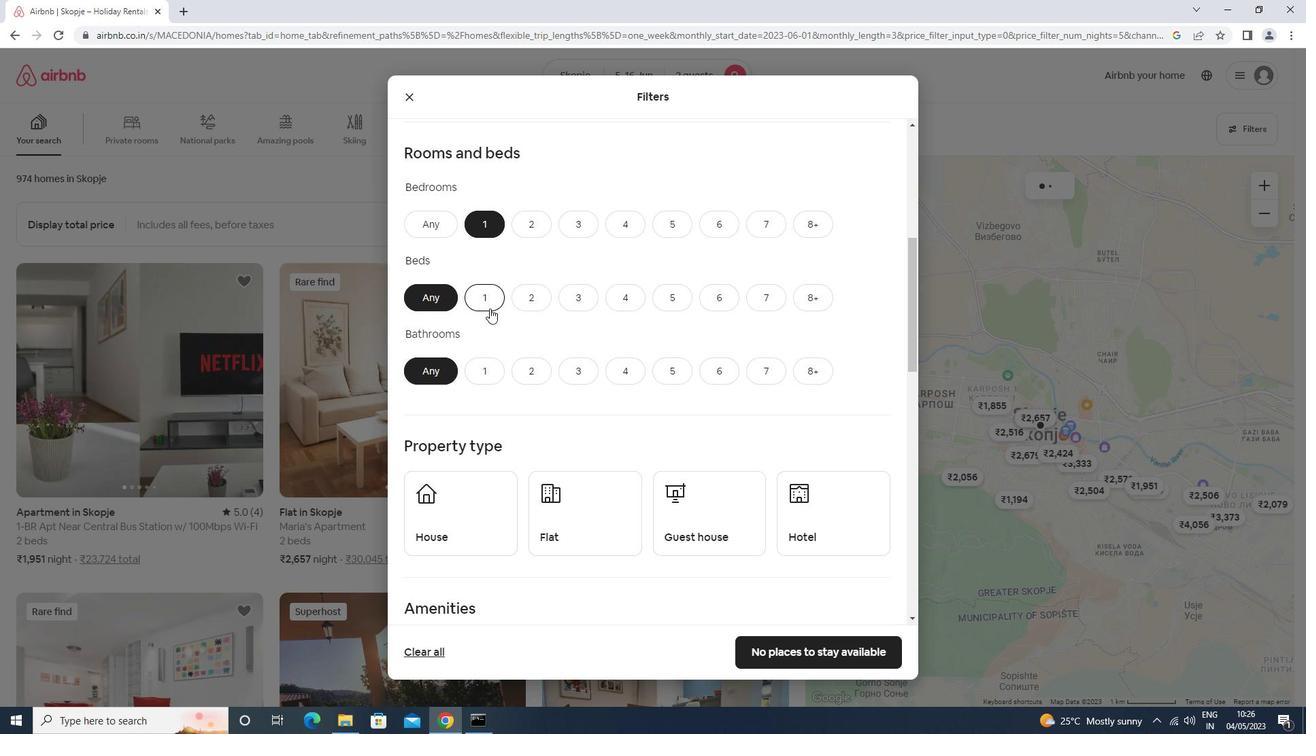 
Action: Mouse moved to (488, 360)
Screenshot: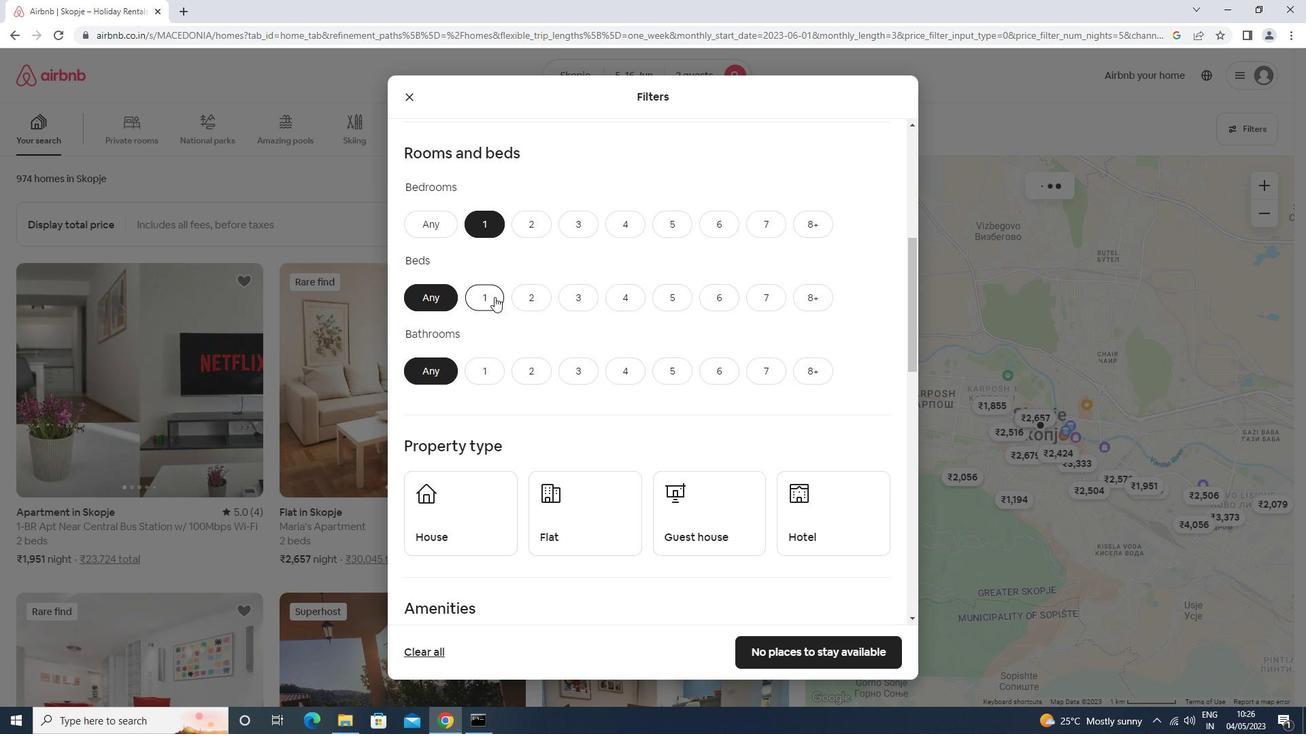 
Action: Mouse pressed left at (488, 360)
Screenshot: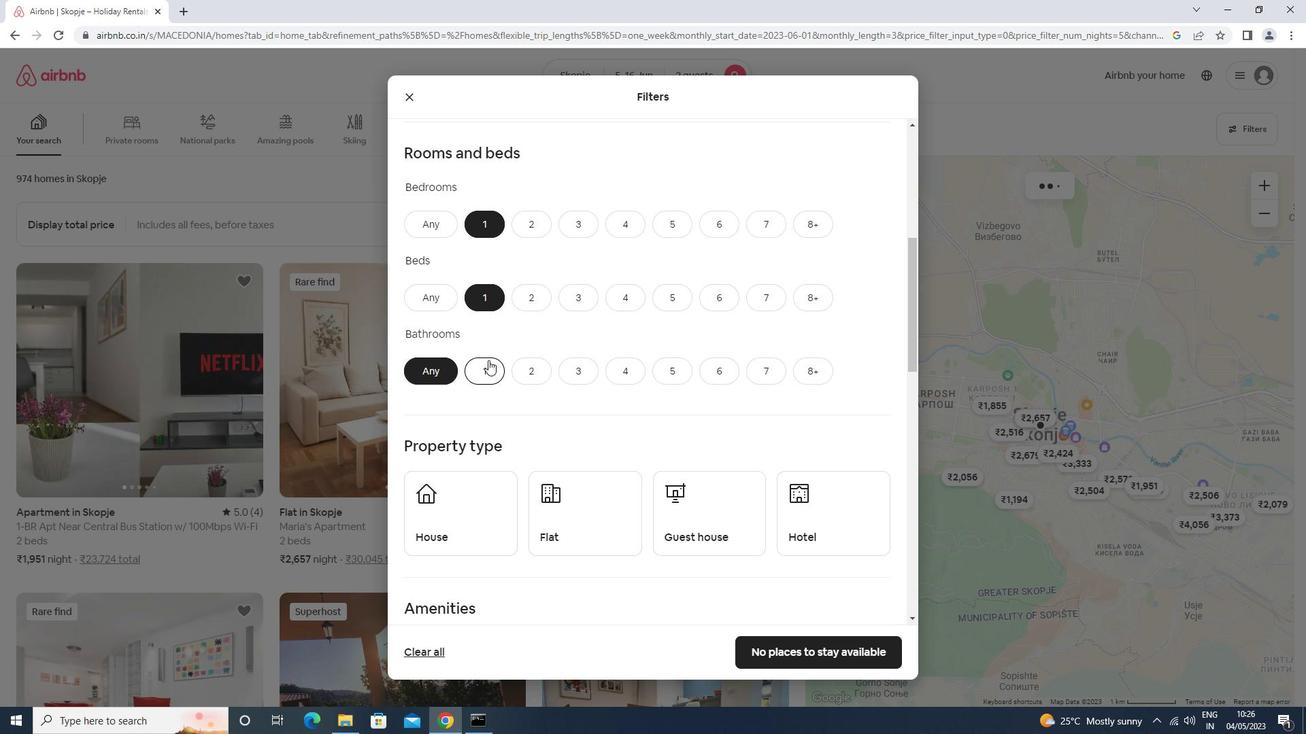 
Action: Mouse scrolled (488, 359) with delta (0, 0)
Screenshot: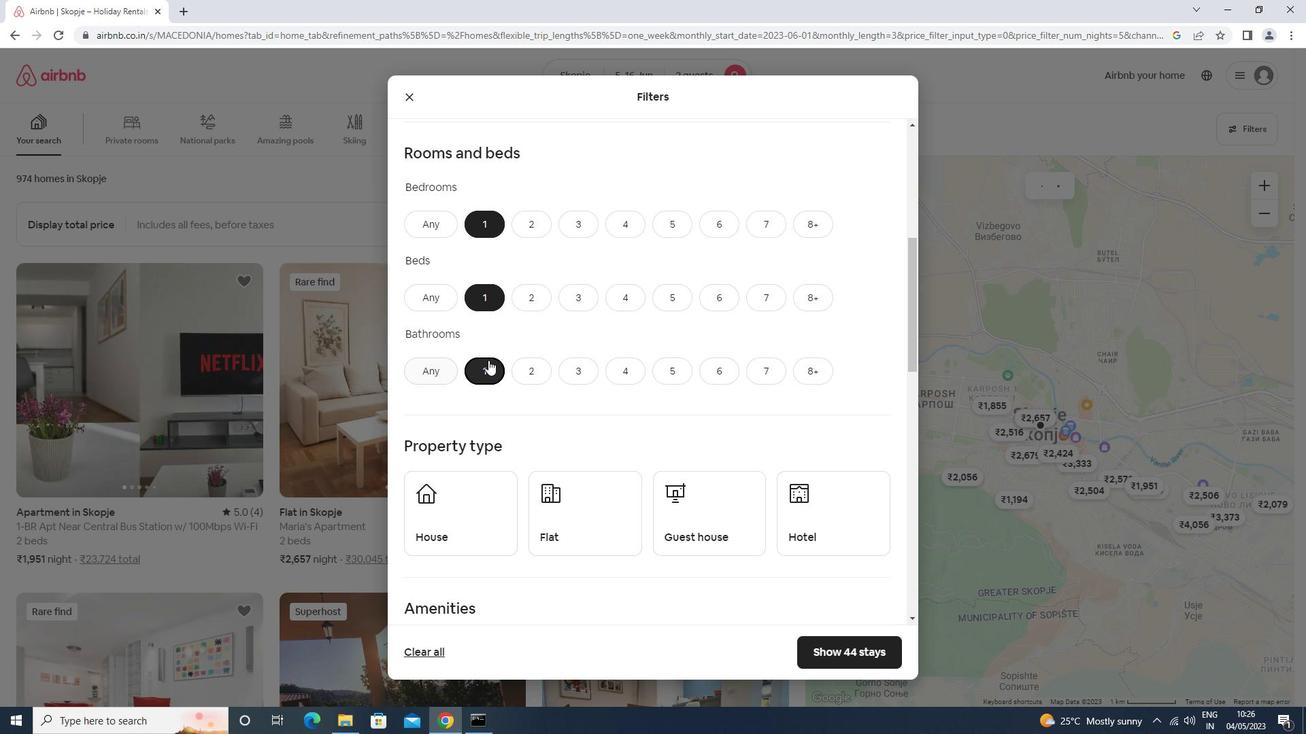 
Action: Mouse scrolled (488, 359) with delta (0, 0)
Screenshot: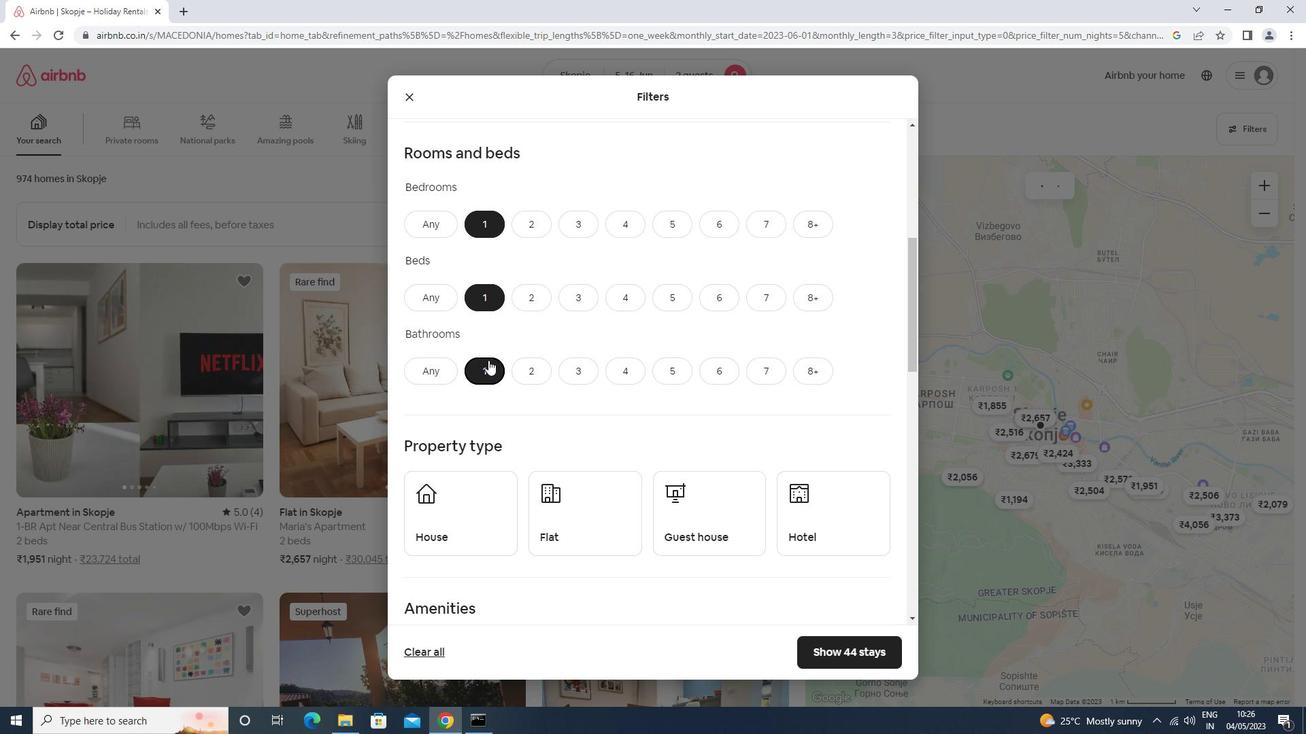 
Action: Mouse moved to (477, 368)
Screenshot: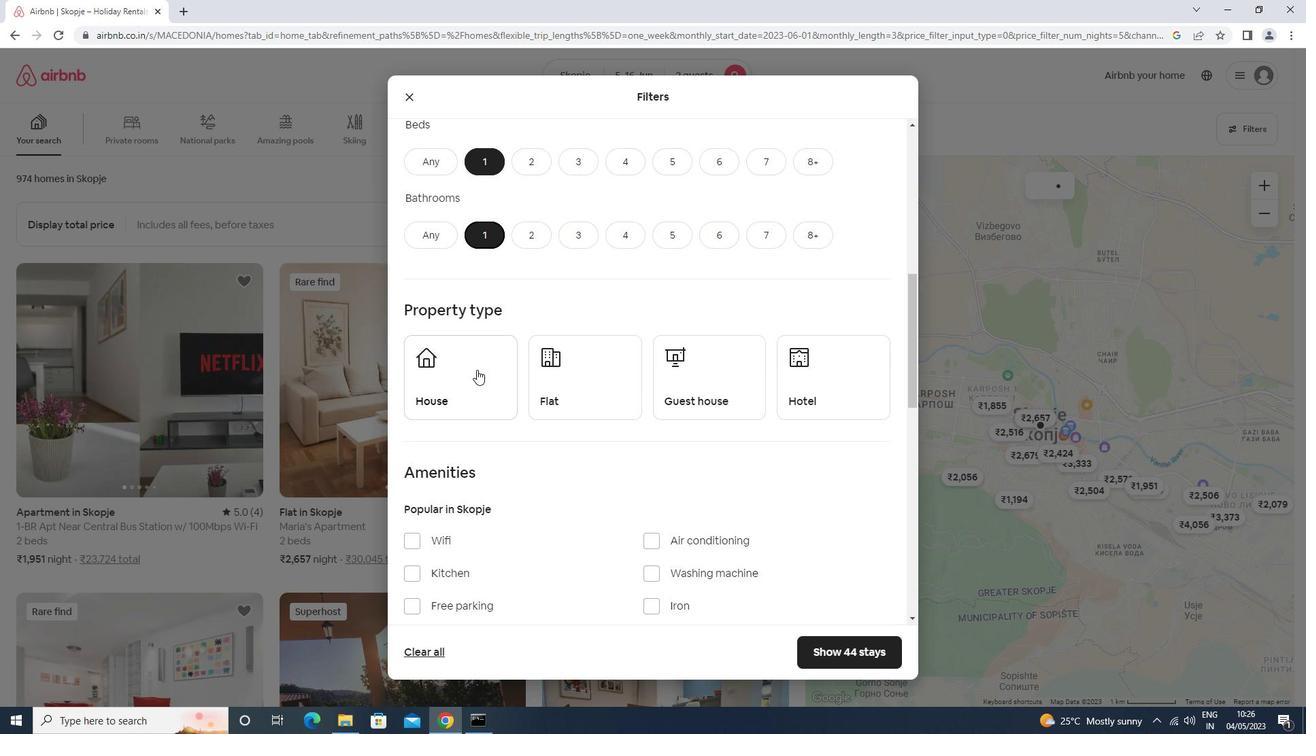 
Action: Mouse pressed left at (477, 368)
Screenshot: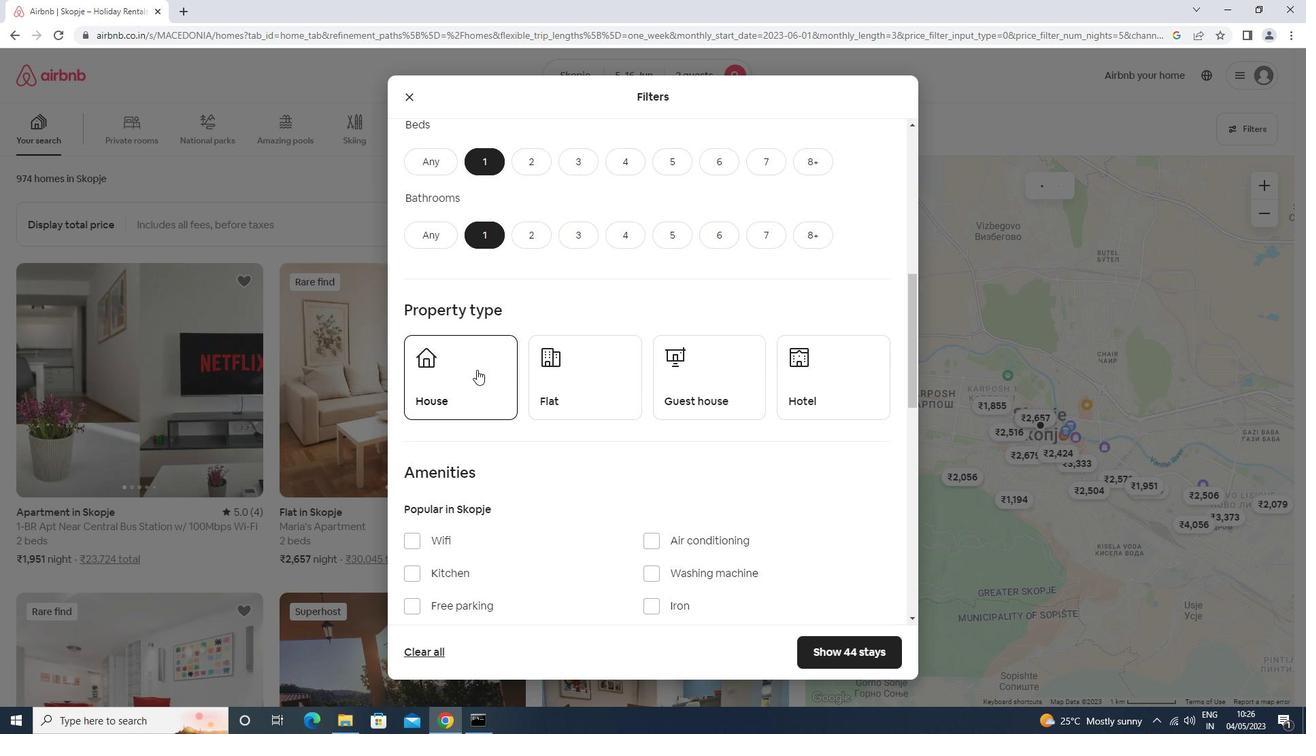 
Action: Mouse moved to (556, 381)
Screenshot: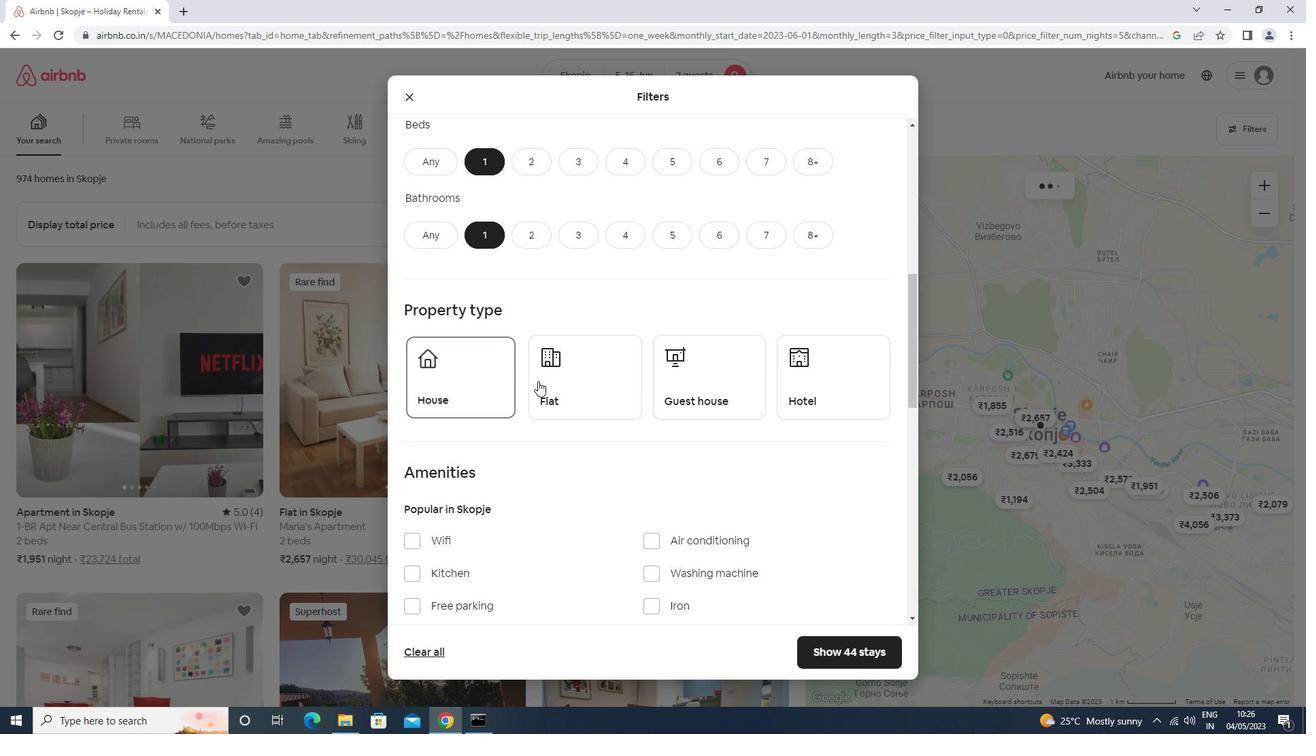 
Action: Mouse pressed left at (556, 381)
Screenshot: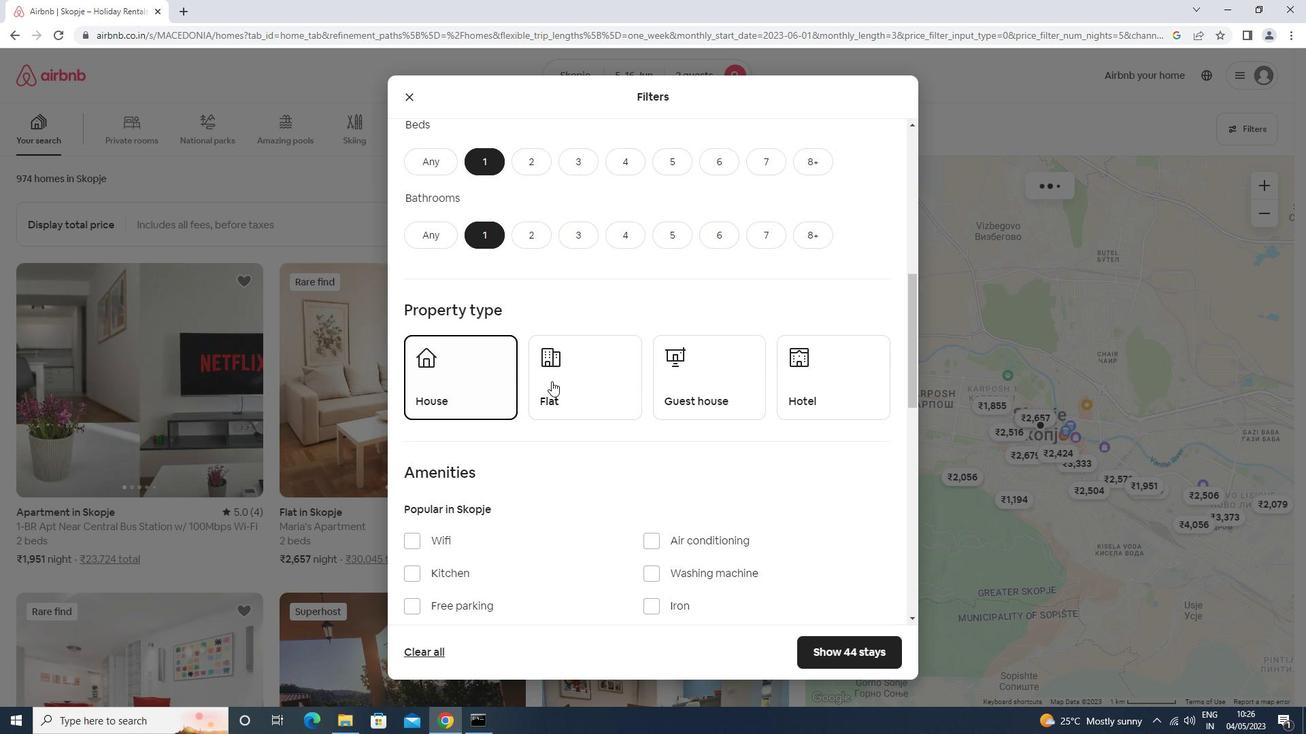 
Action: Mouse moved to (692, 373)
Screenshot: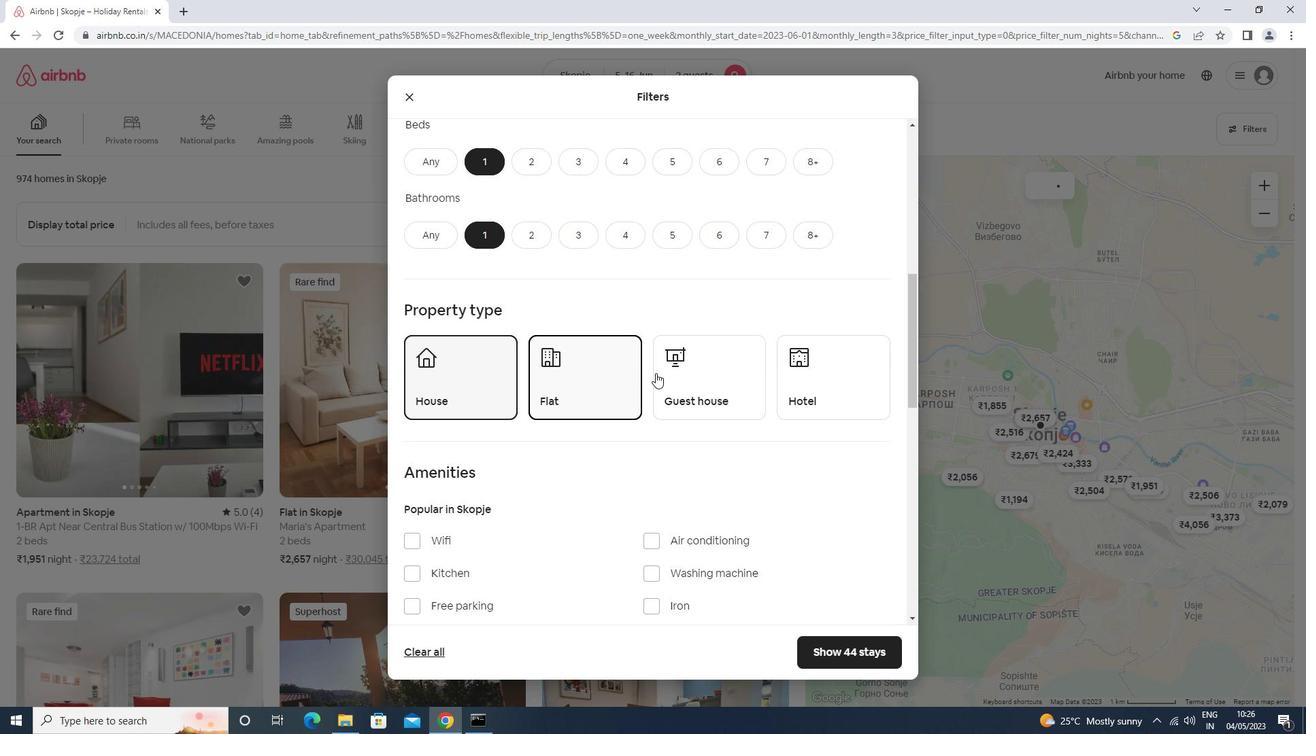 
Action: Mouse pressed left at (692, 373)
Screenshot: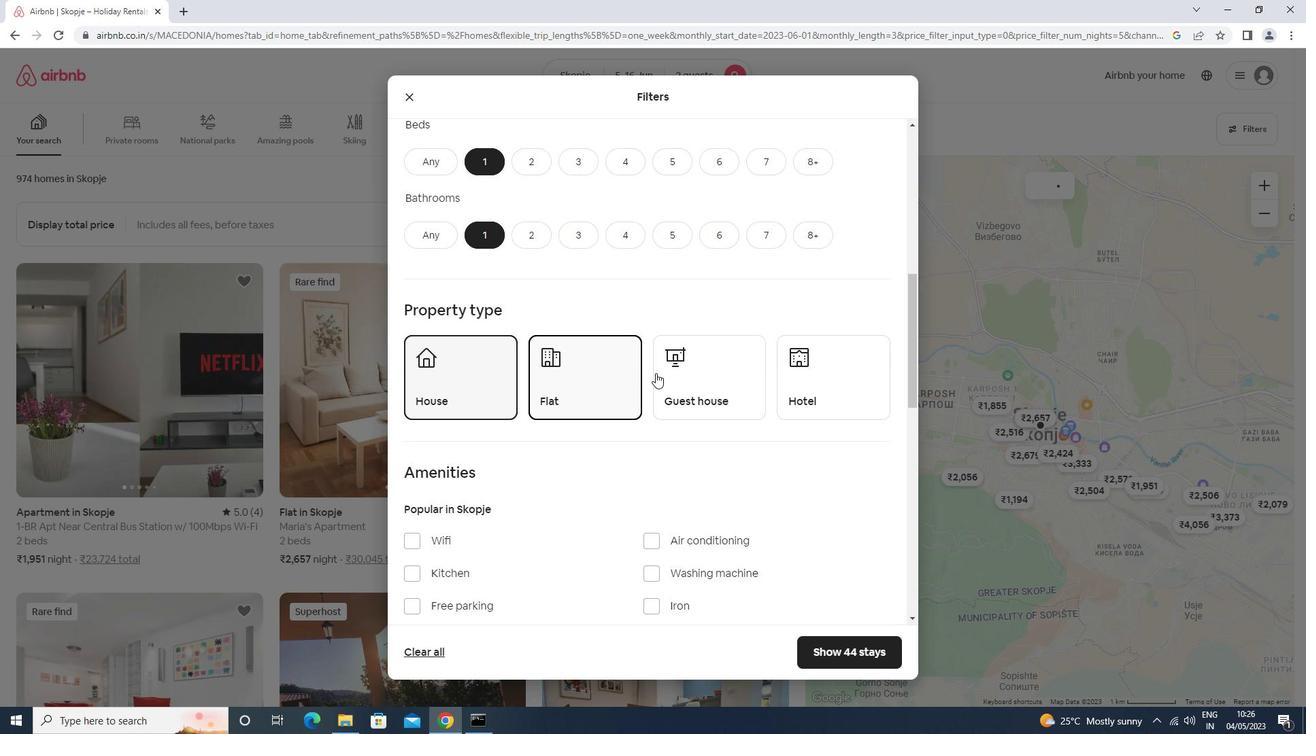 
Action: Mouse moved to (825, 361)
Screenshot: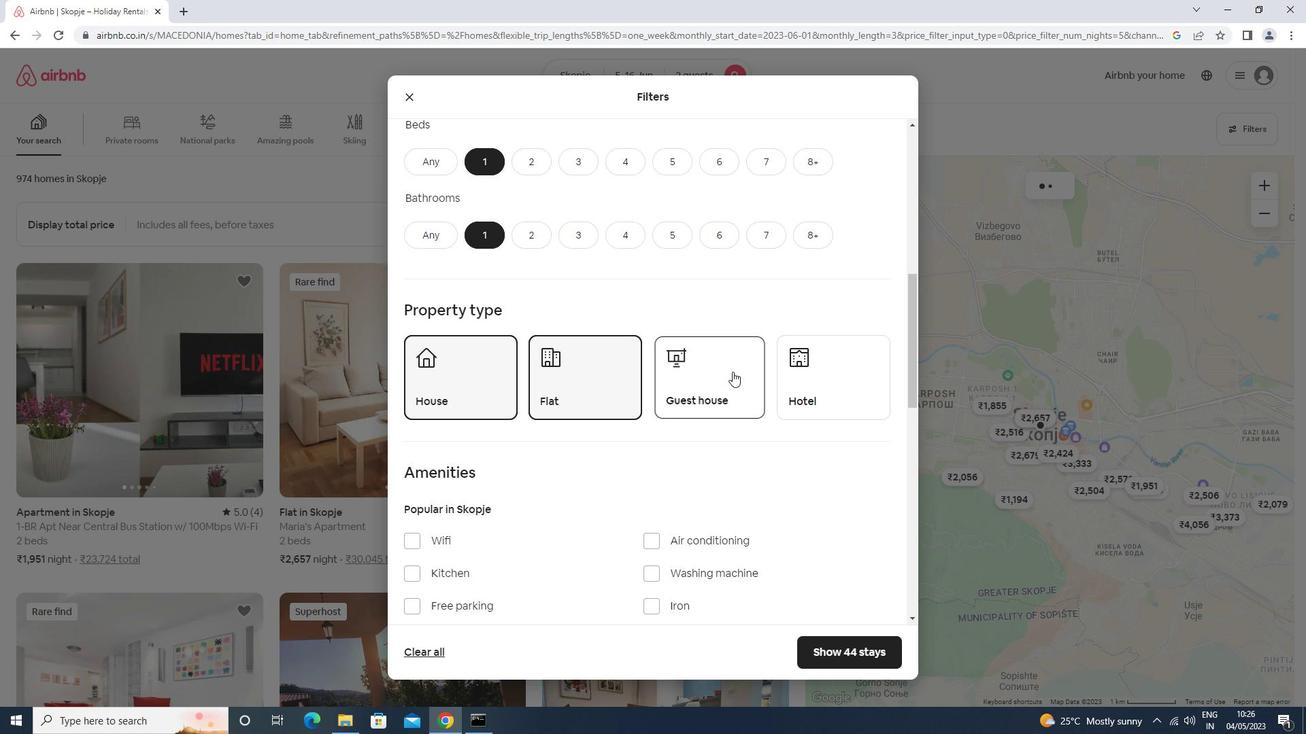 
Action: Mouse pressed left at (825, 361)
Screenshot: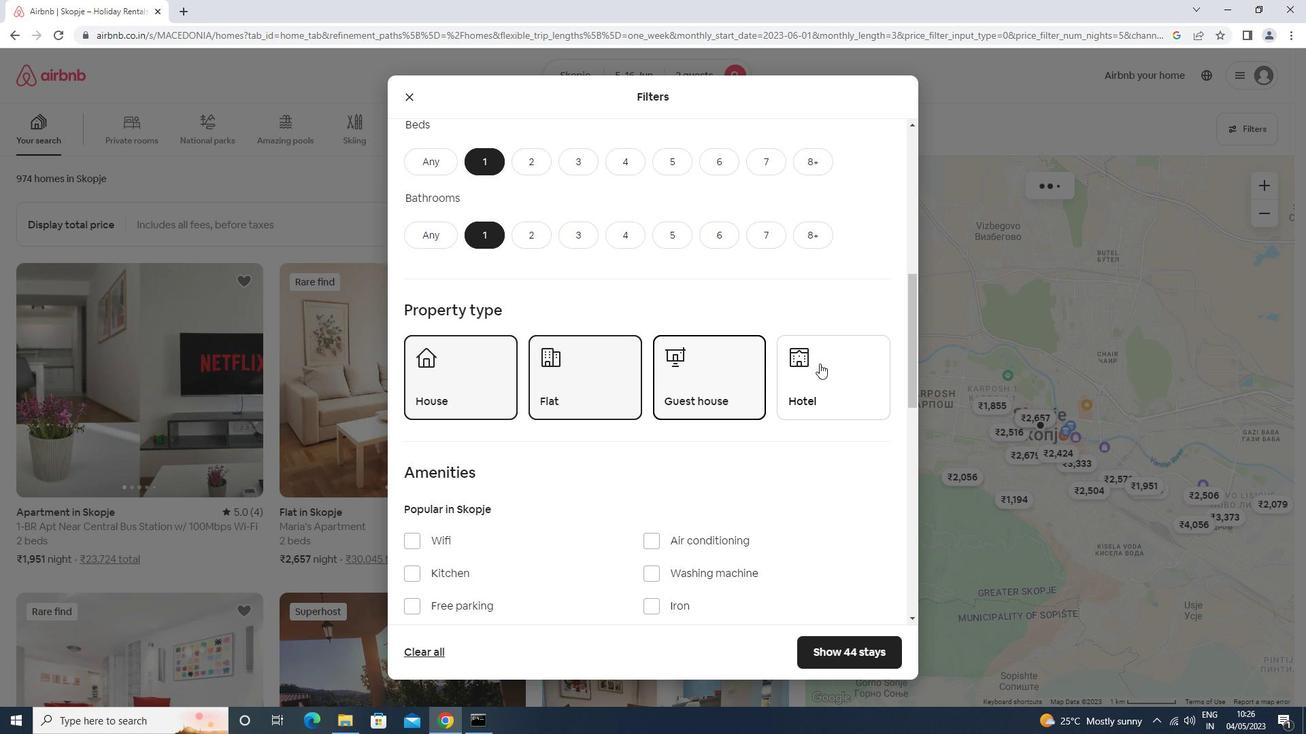 
Action: Mouse scrolled (825, 361) with delta (0, 0)
Screenshot: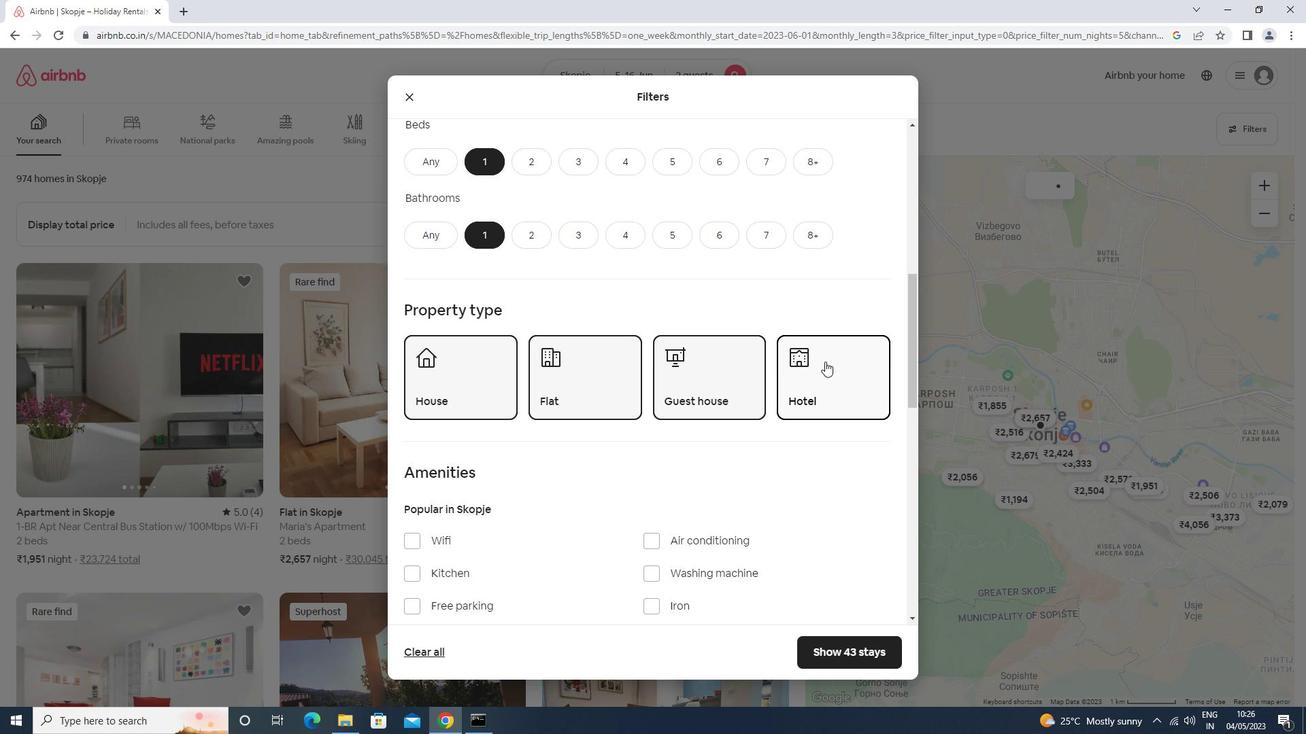 
Action: Mouse scrolled (825, 361) with delta (0, 0)
Screenshot: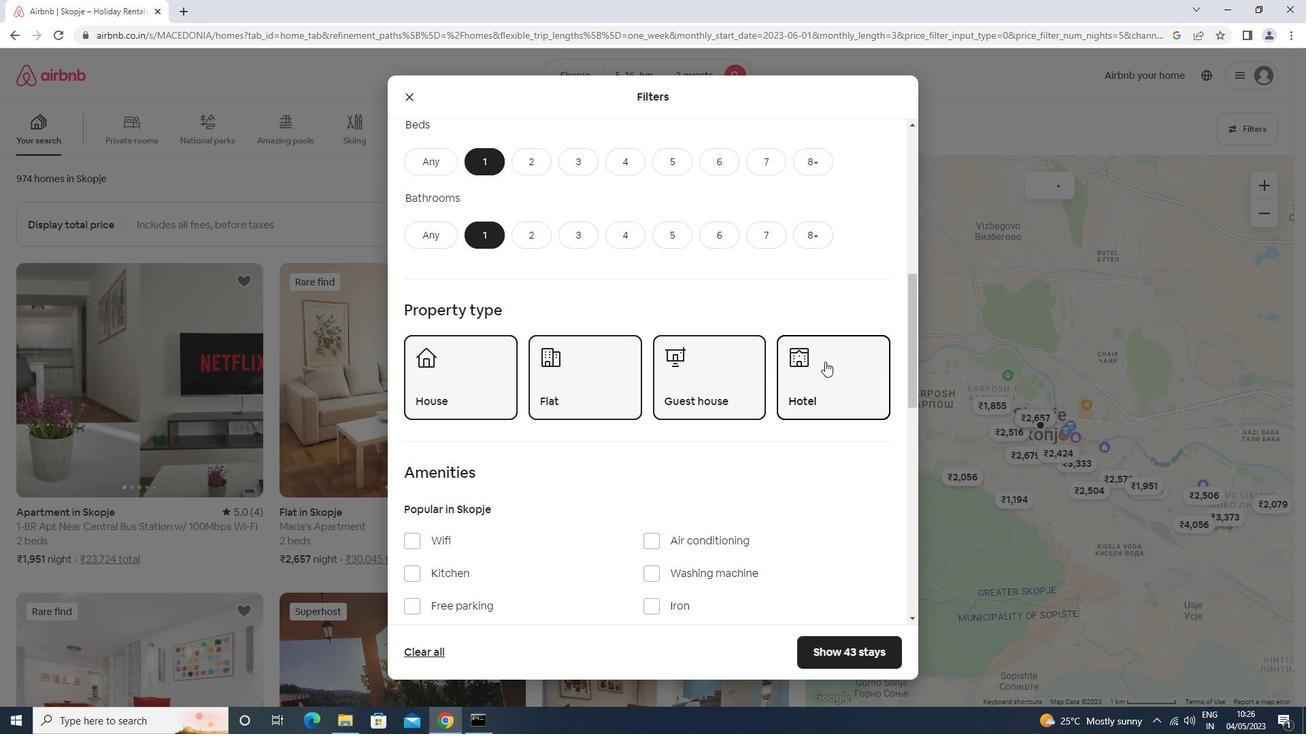 
Action: Mouse scrolled (825, 361) with delta (0, 0)
Screenshot: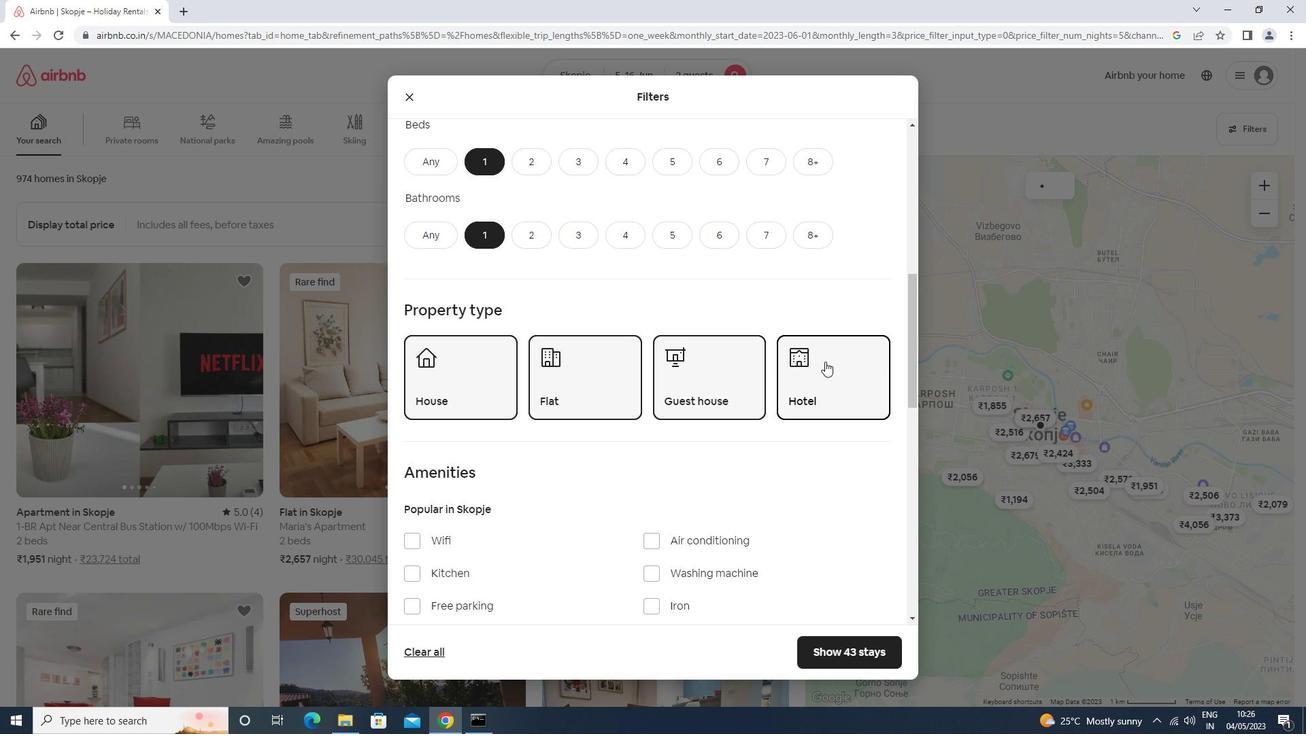 
Action: Mouse moved to (685, 366)
Screenshot: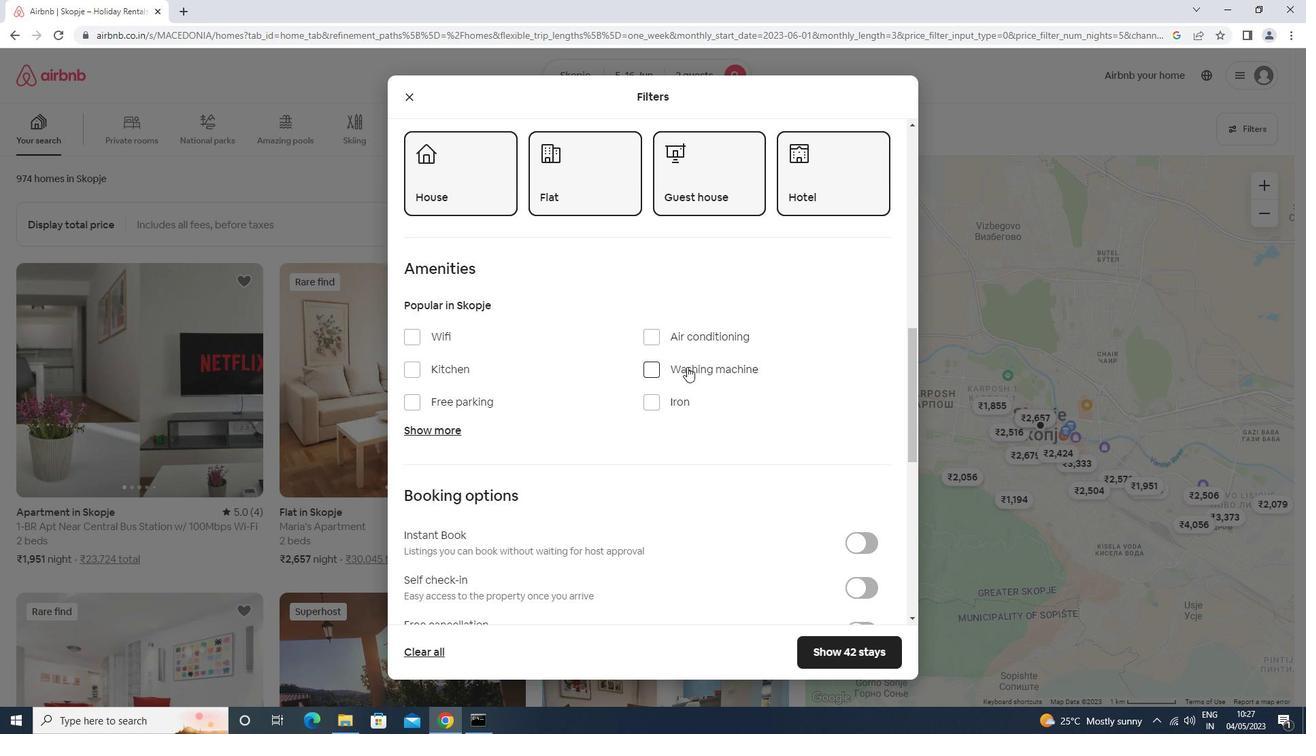 
Action: Mouse pressed left at (685, 366)
Screenshot: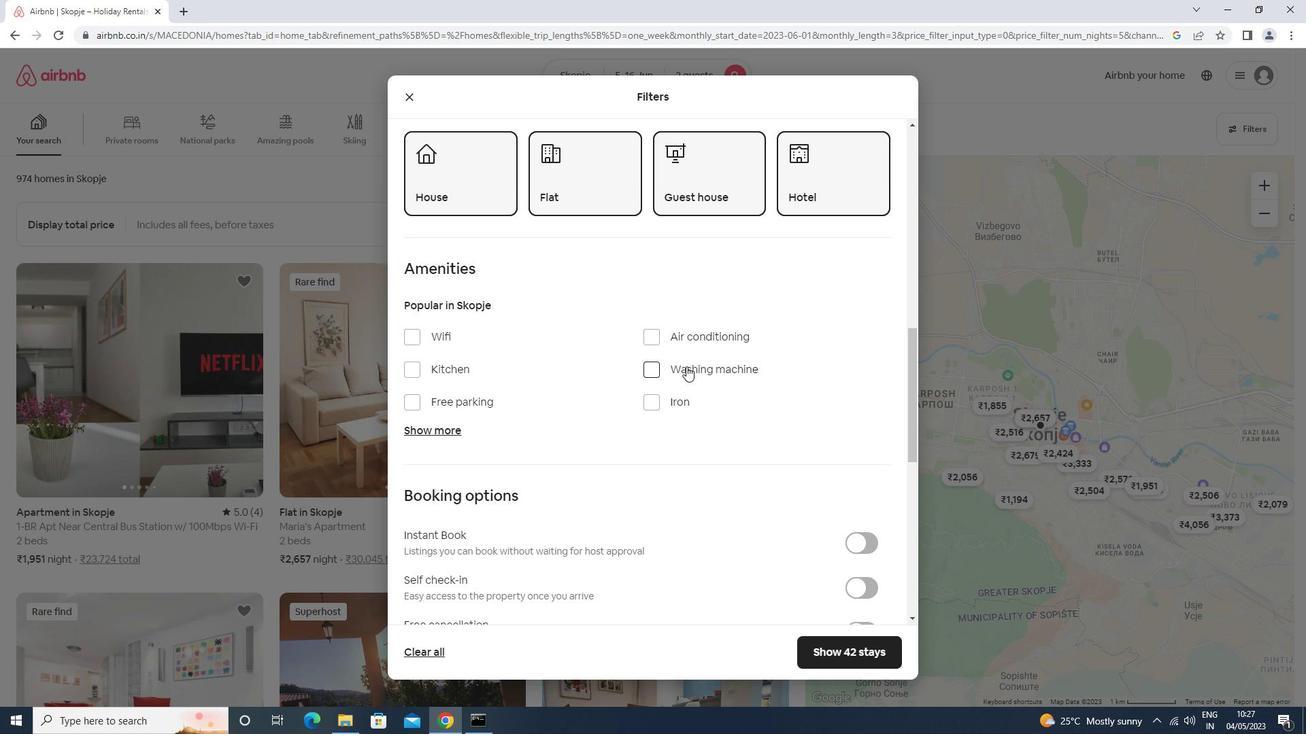 
Action: Mouse moved to (683, 365)
Screenshot: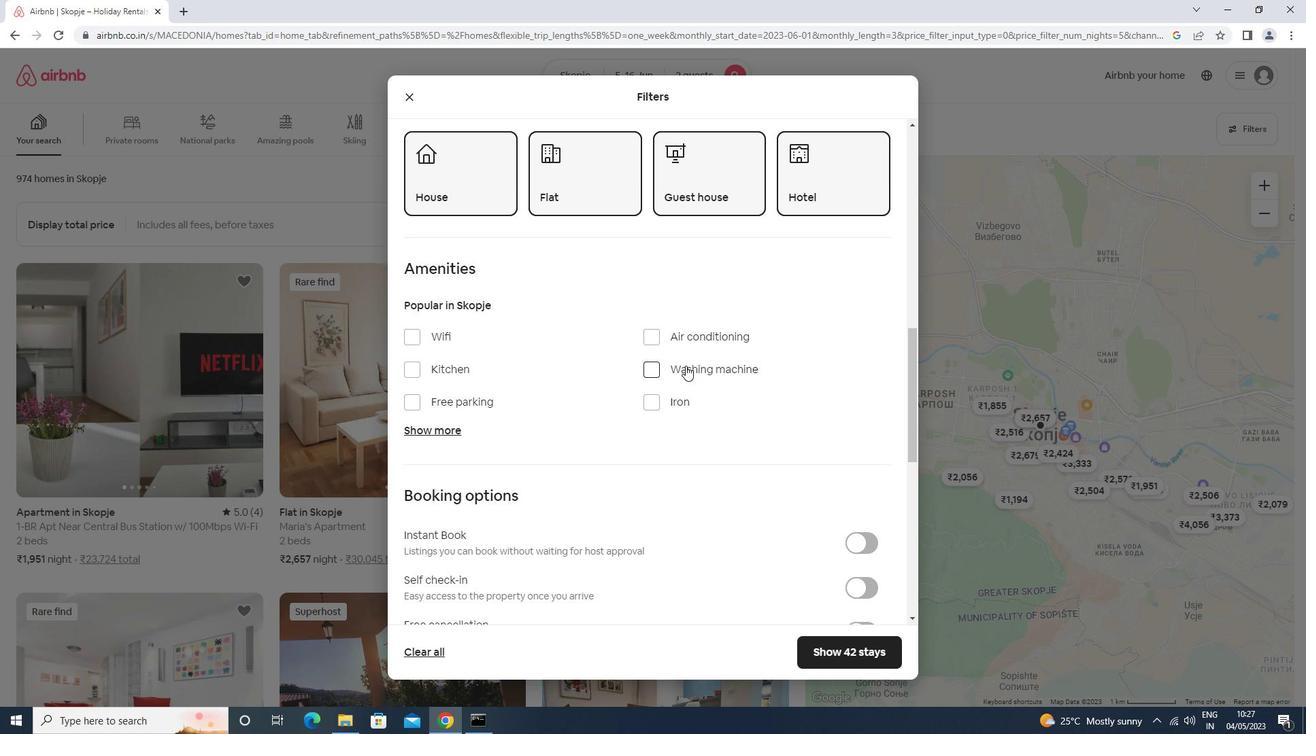 
Action: Mouse scrolled (683, 364) with delta (0, 0)
Screenshot: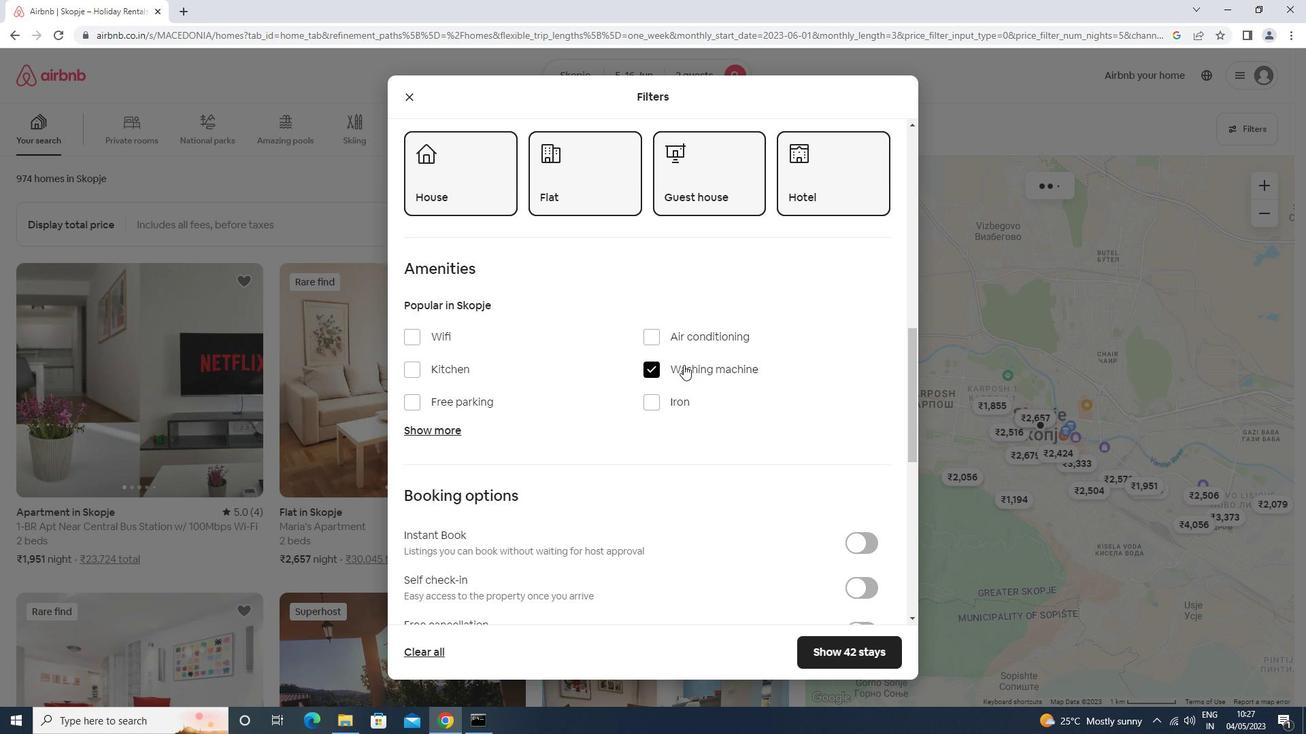 
Action: Mouse scrolled (683, 364) with delta (0, 0)
Screenshot: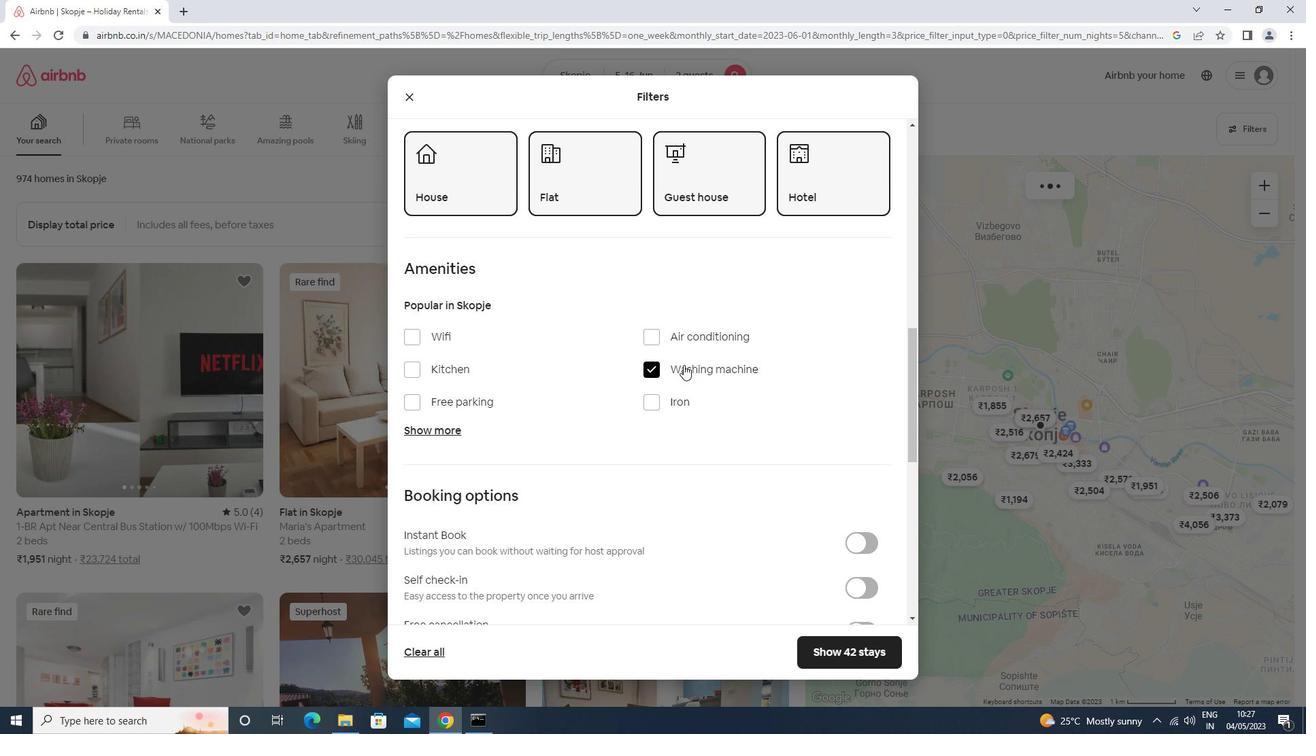 
Action: Mouse moved to (850, 442)
Screenshot: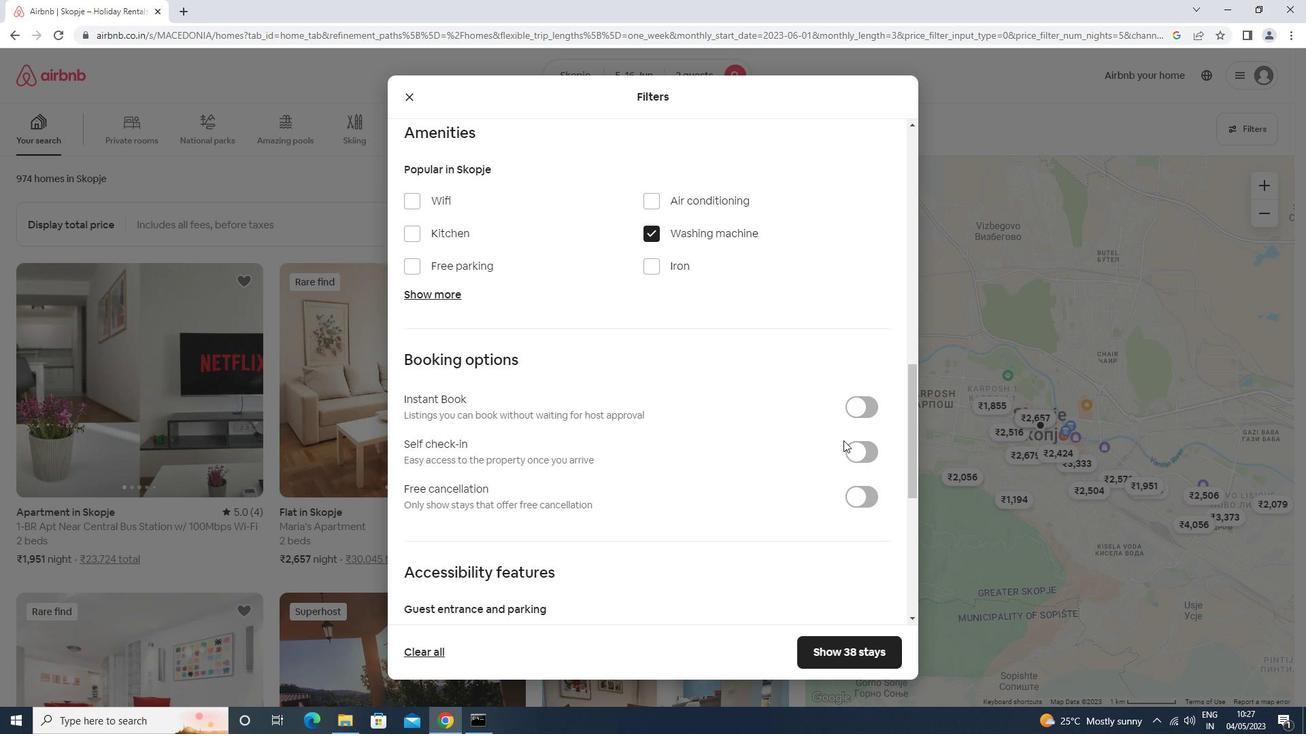 
Action: Mouse pressed left at (850, 442)
Screenshot: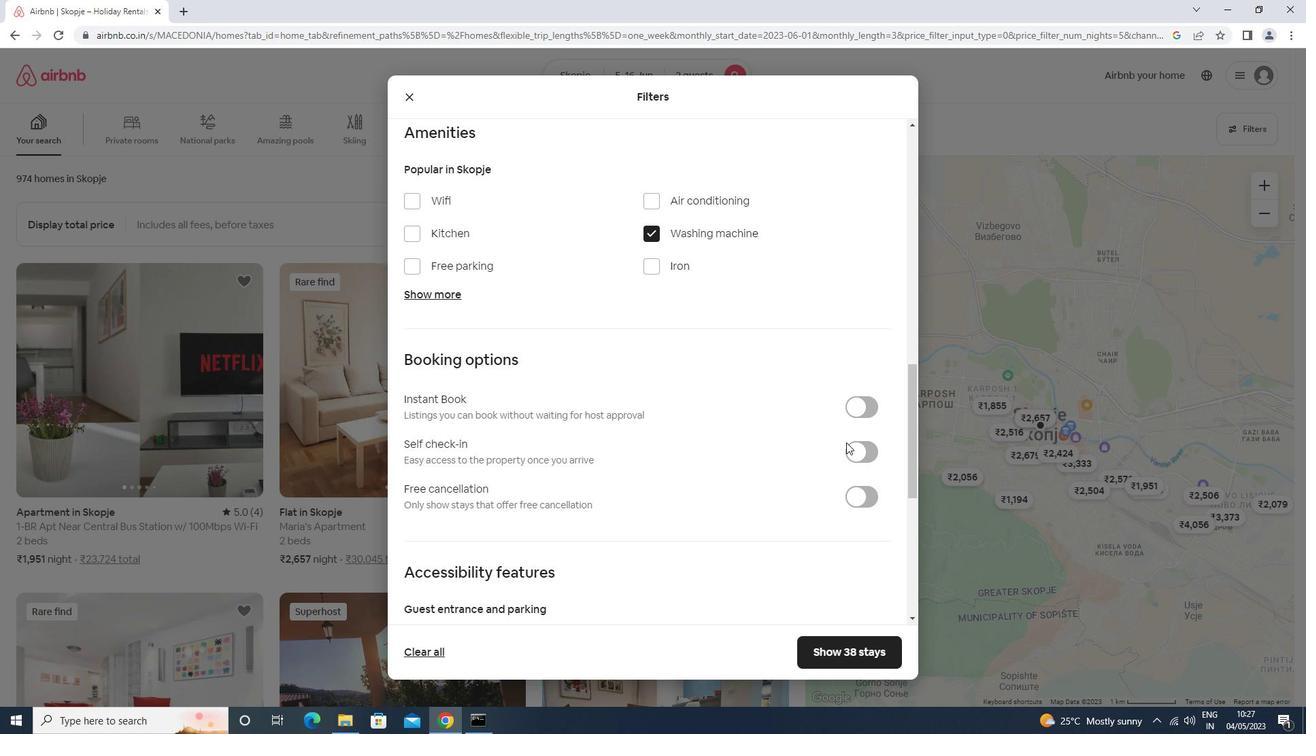 
Action: Mouse scrolled (850, 442) with delta (0, 0)
Screenshot: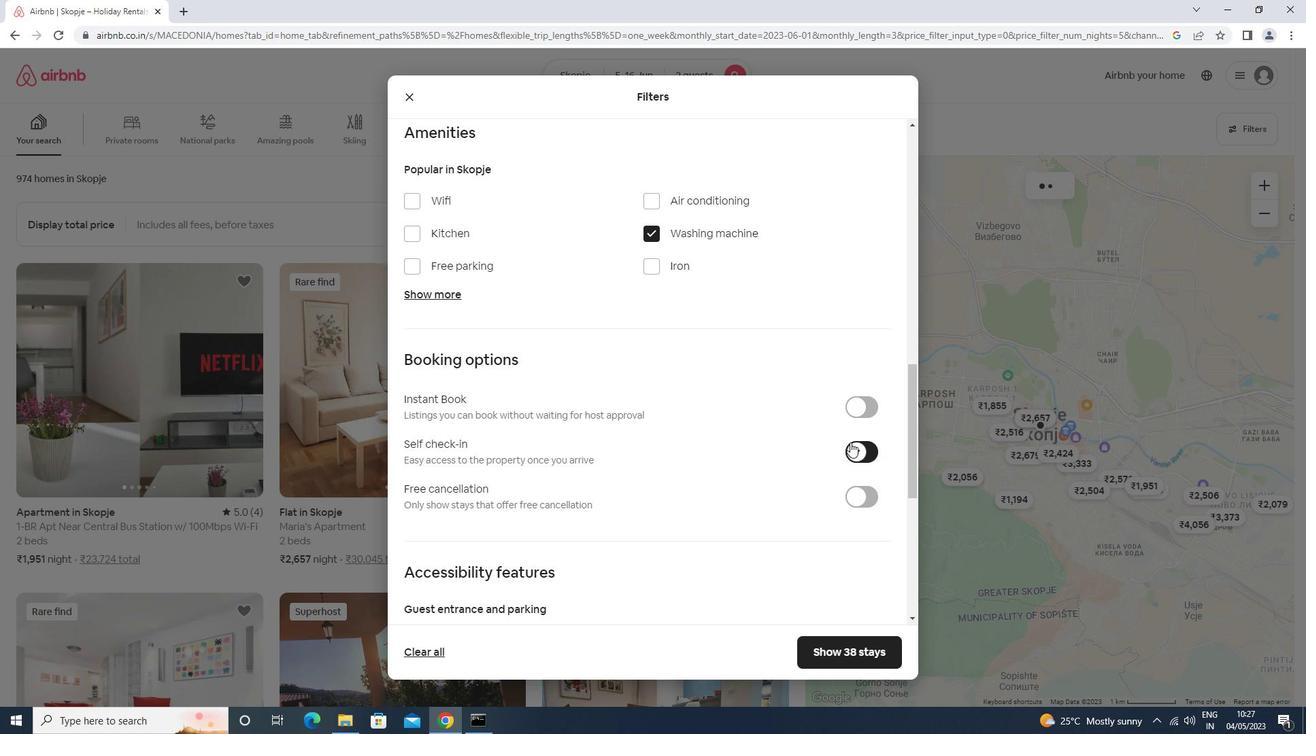 
Action: Mouse scrolled (850, 442) with delta (0, 0)
Screenshot: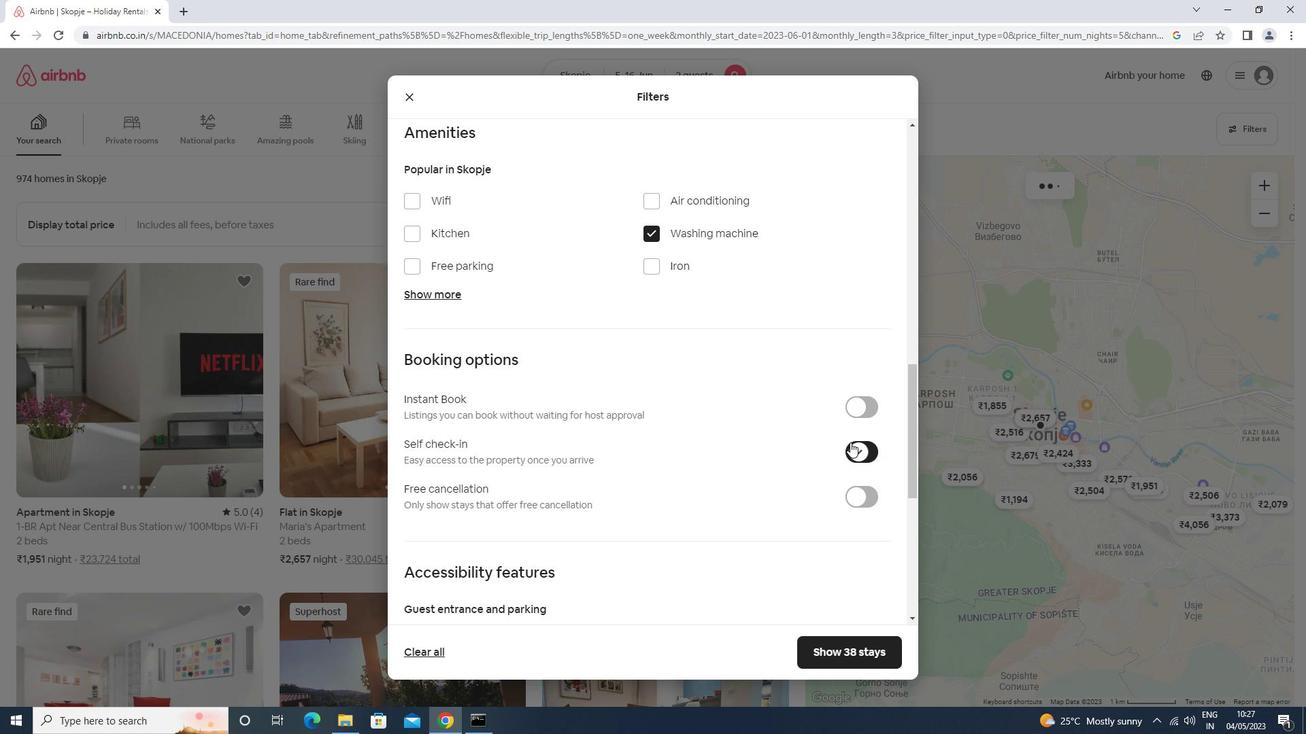 
Action: Mouse scrolled (850, 442) with delta (0, 0)
Screenshot: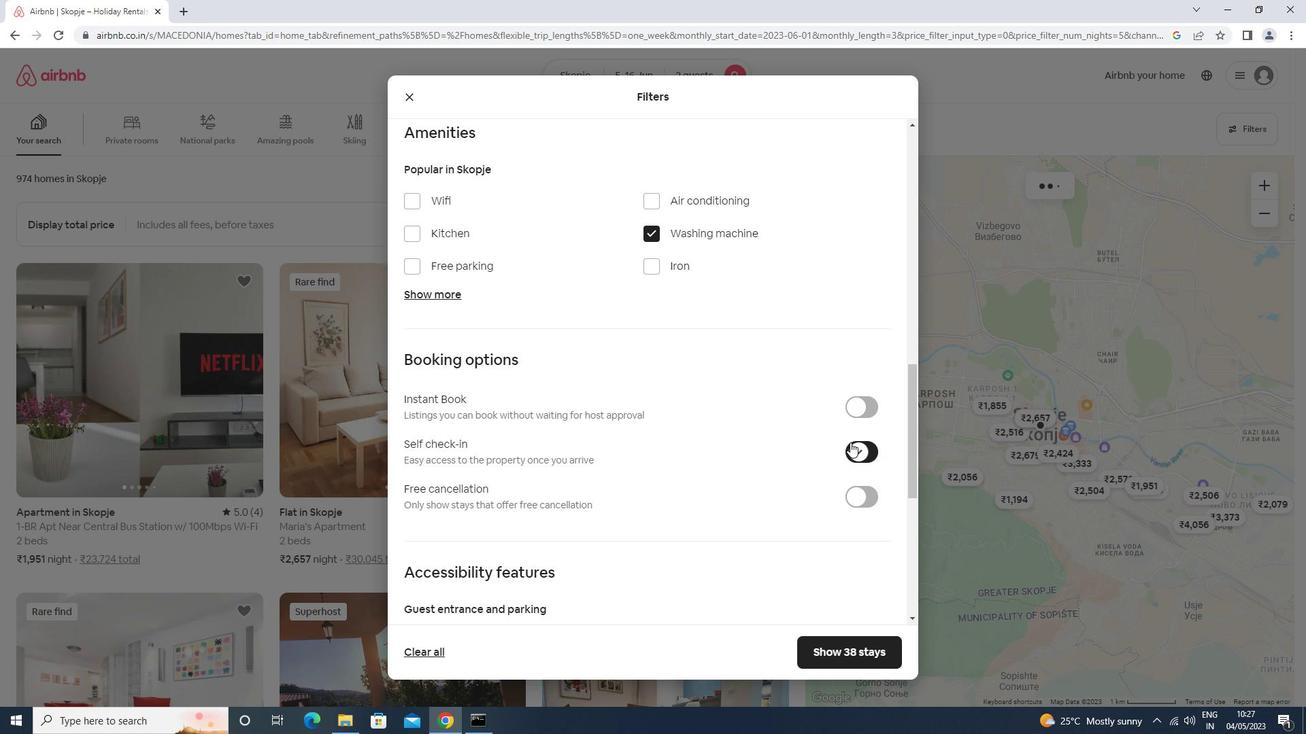 
Action: Mouse scrolled (850, 442) with delta (0, 0)
Screenshot: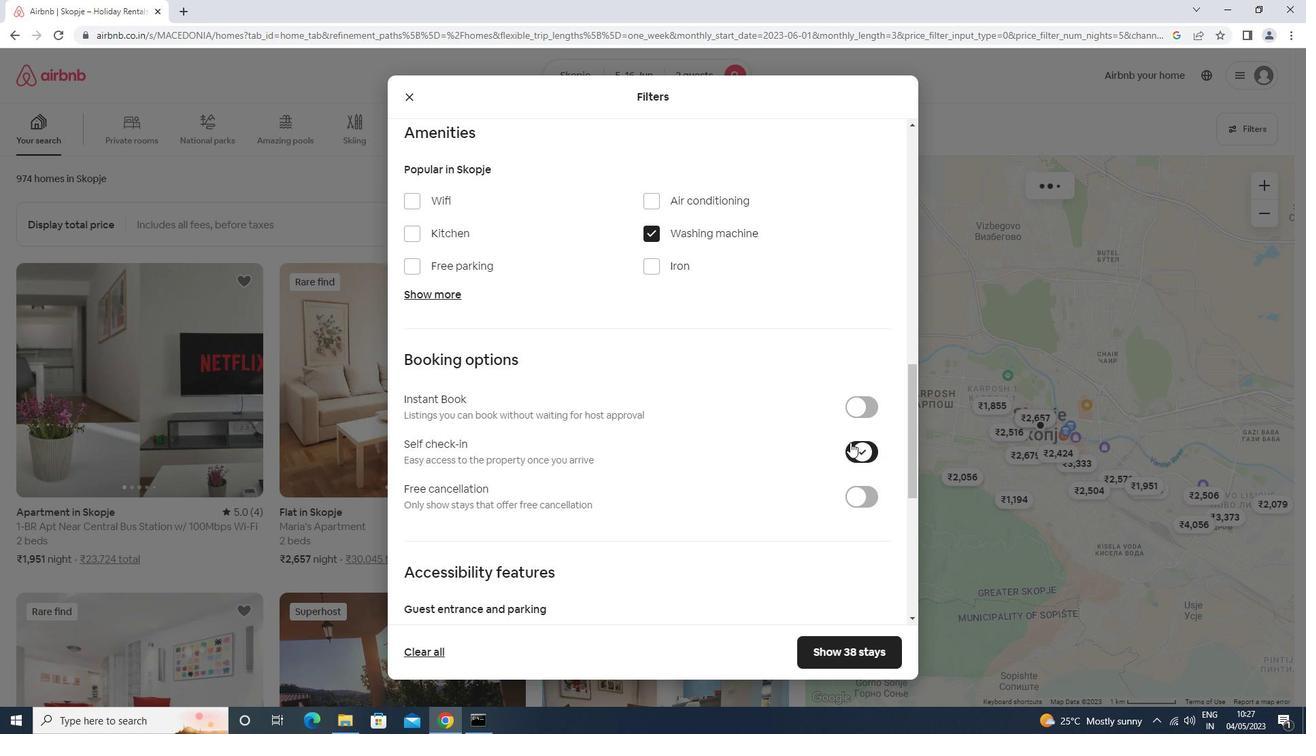 
Action: Mouse scrolled (850, 442) with delta (0, 0)
Screenshot: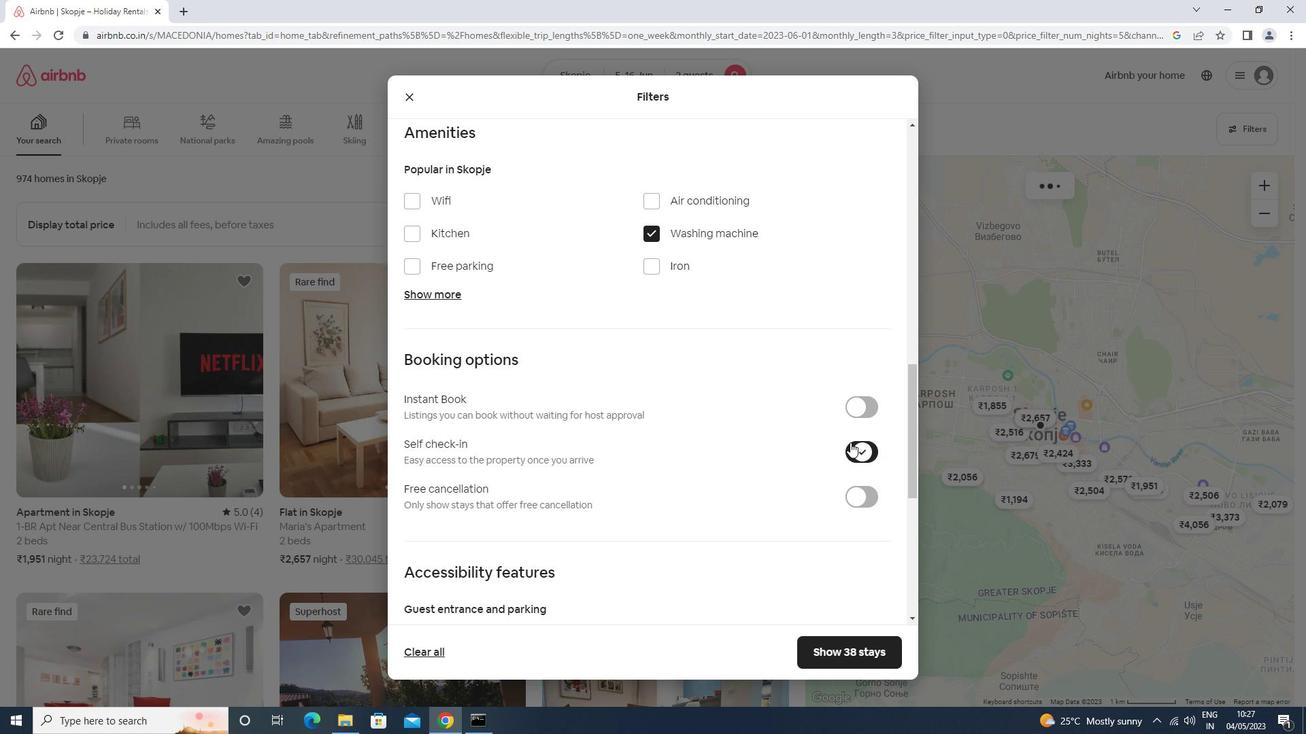 
Action: Mouse scrolled (850, 442) with delta (0, 0)
Screenshot: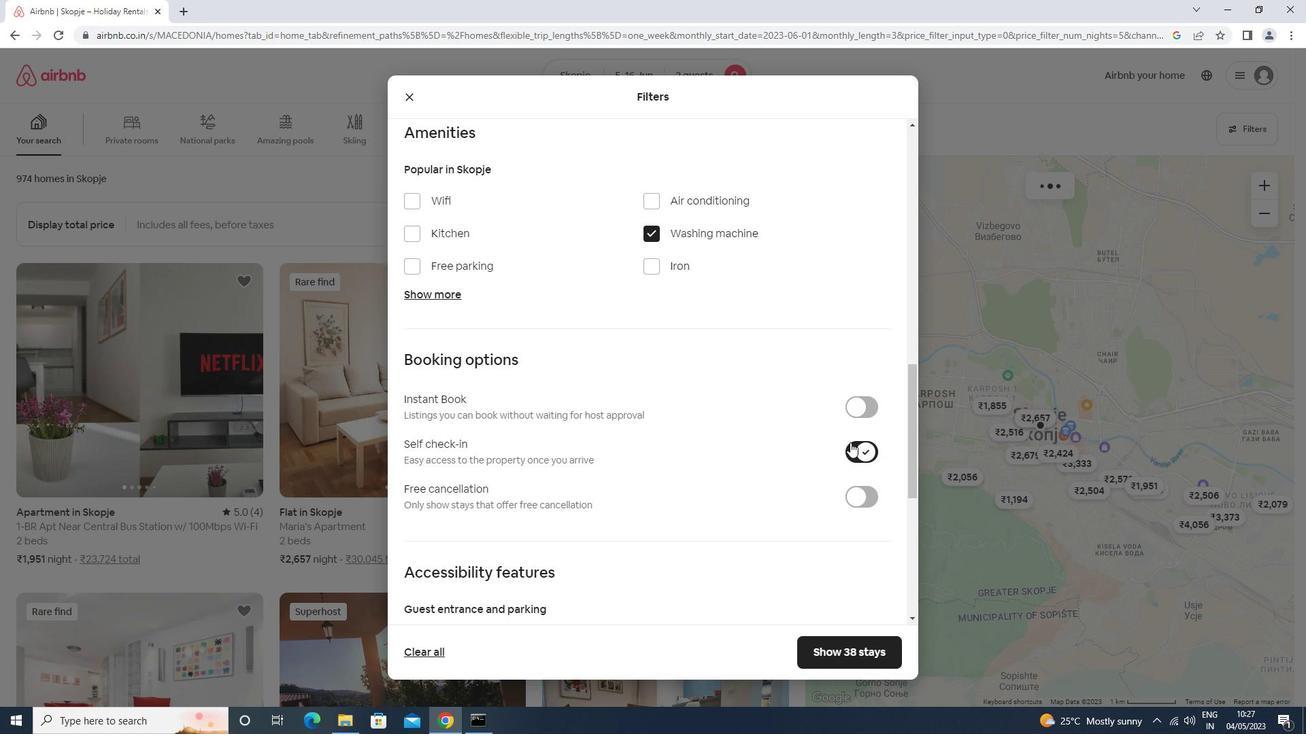 
Action: Mouse scrolled (850, 442) with delta (0, 0)
Screenshot: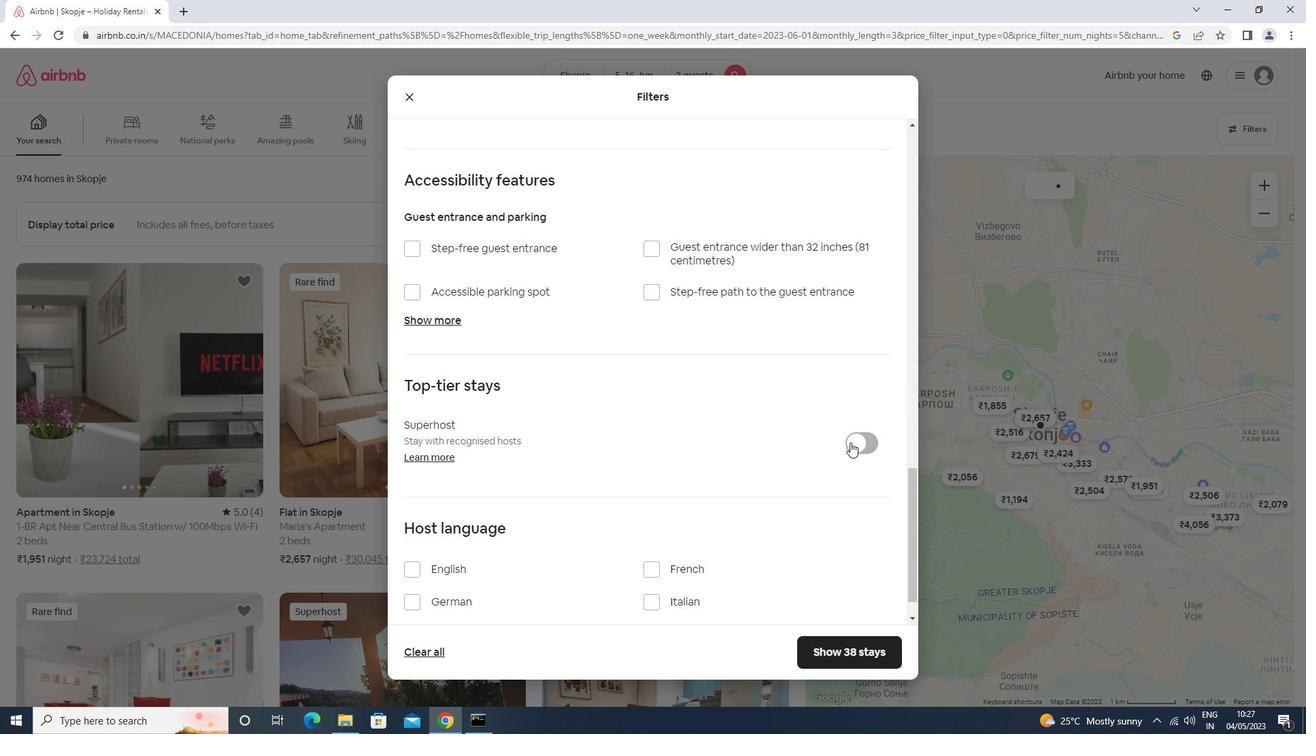 
Action: Mouse scrolled (850, 442) with delta (0, 0)
Screenshot: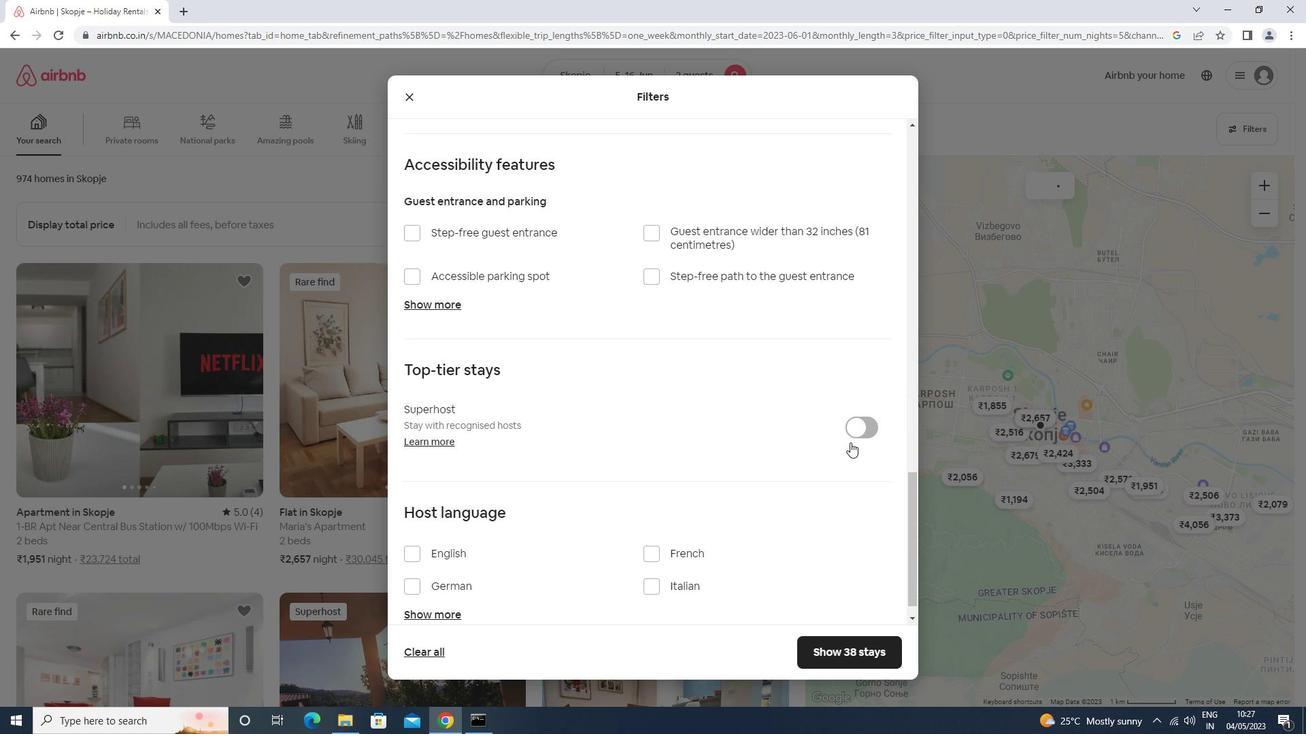 
Action: Mouse scrolled (850, 442) with delta (0, 0)
Screenshot: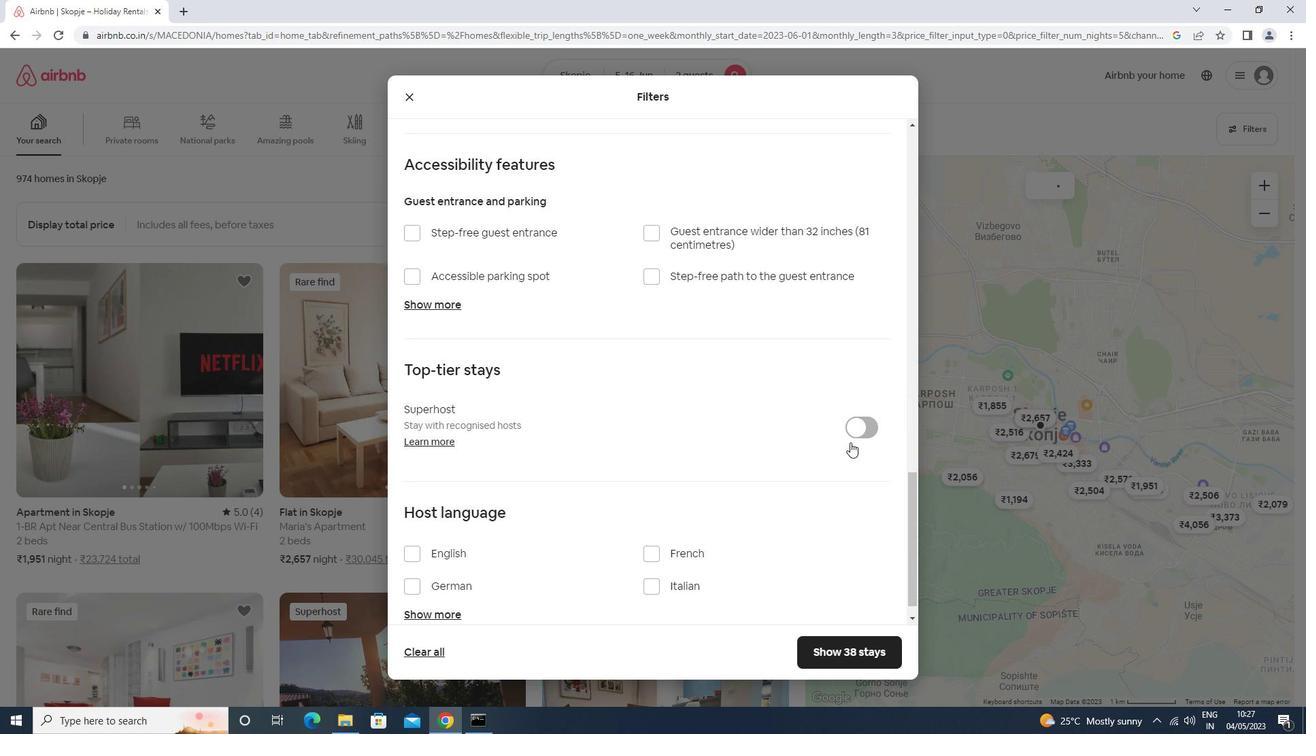 
Action: Mouse scrolled (850, 442) with delta (0, 0)
Screenshot: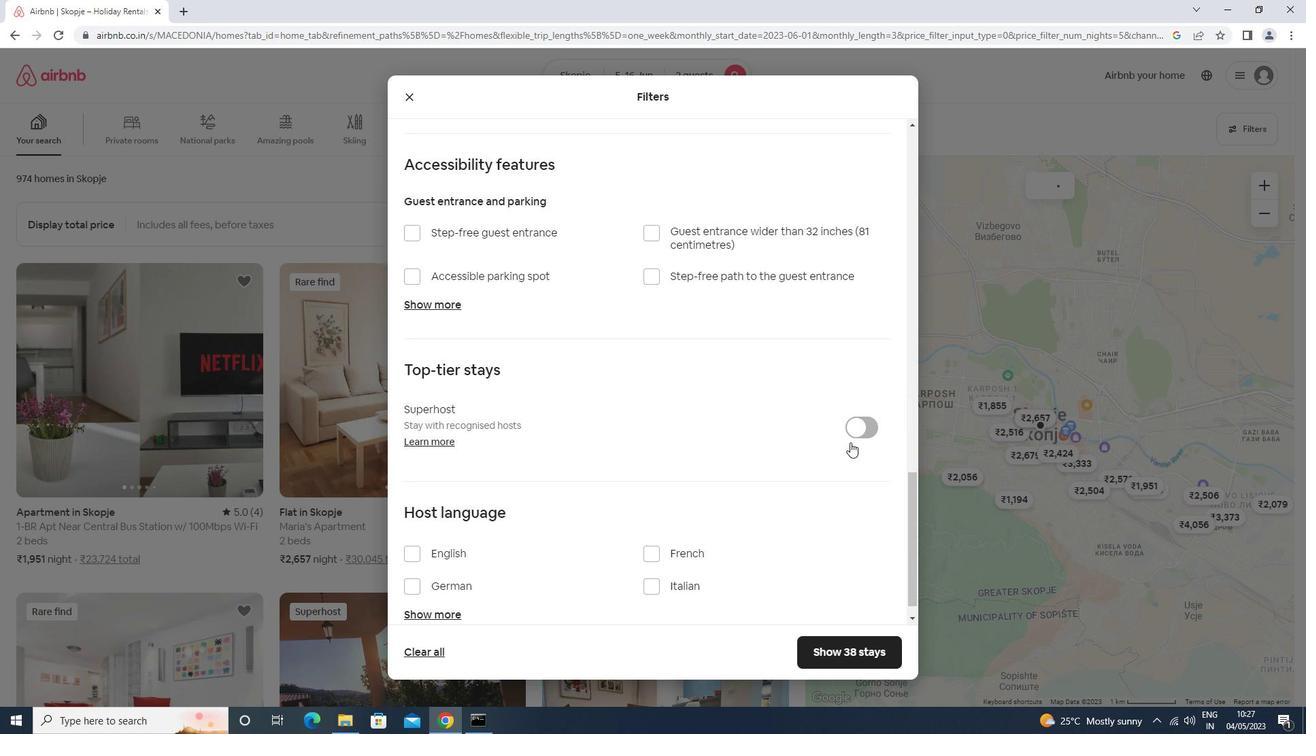 
Action: Mouse scrolled (850, 442) with delta (0, 0)
Screenshot: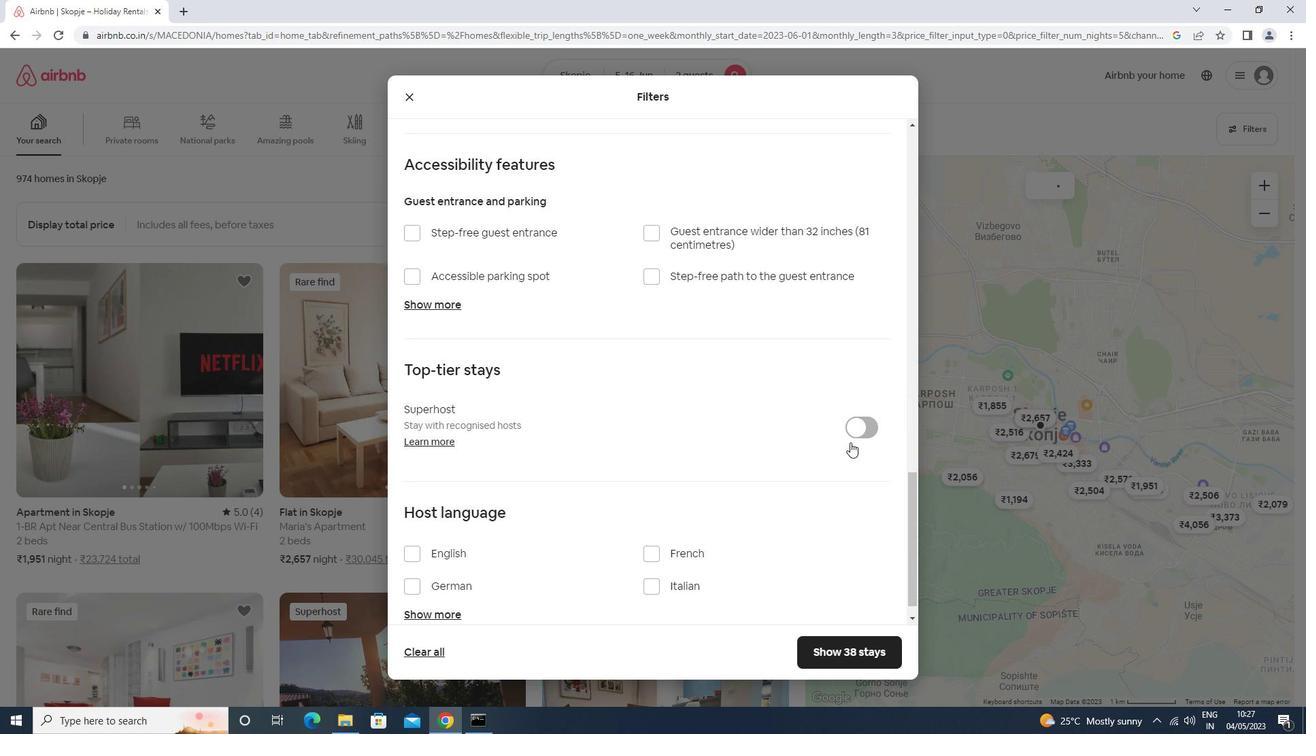 
Action: Mouse moved to (434, 527)
Screenshot: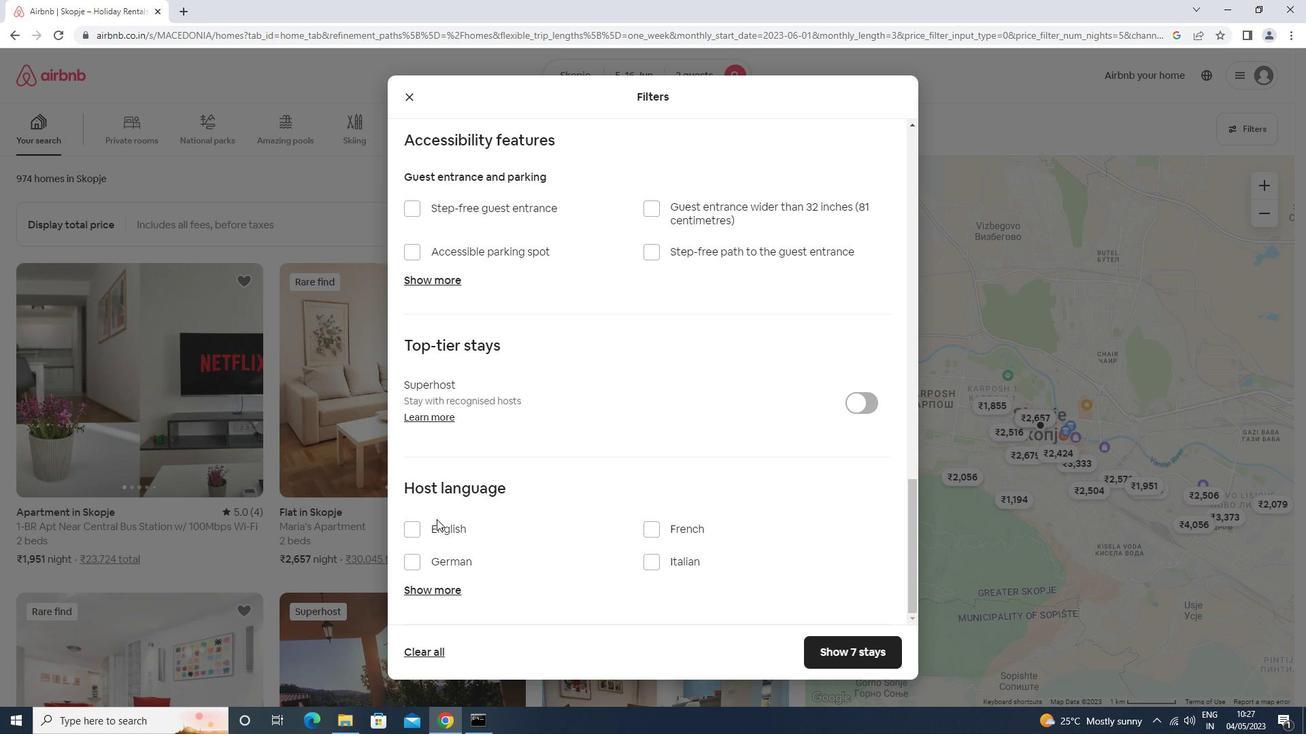 
Action: Mouse pressed left at (434, 527)
Screenshot: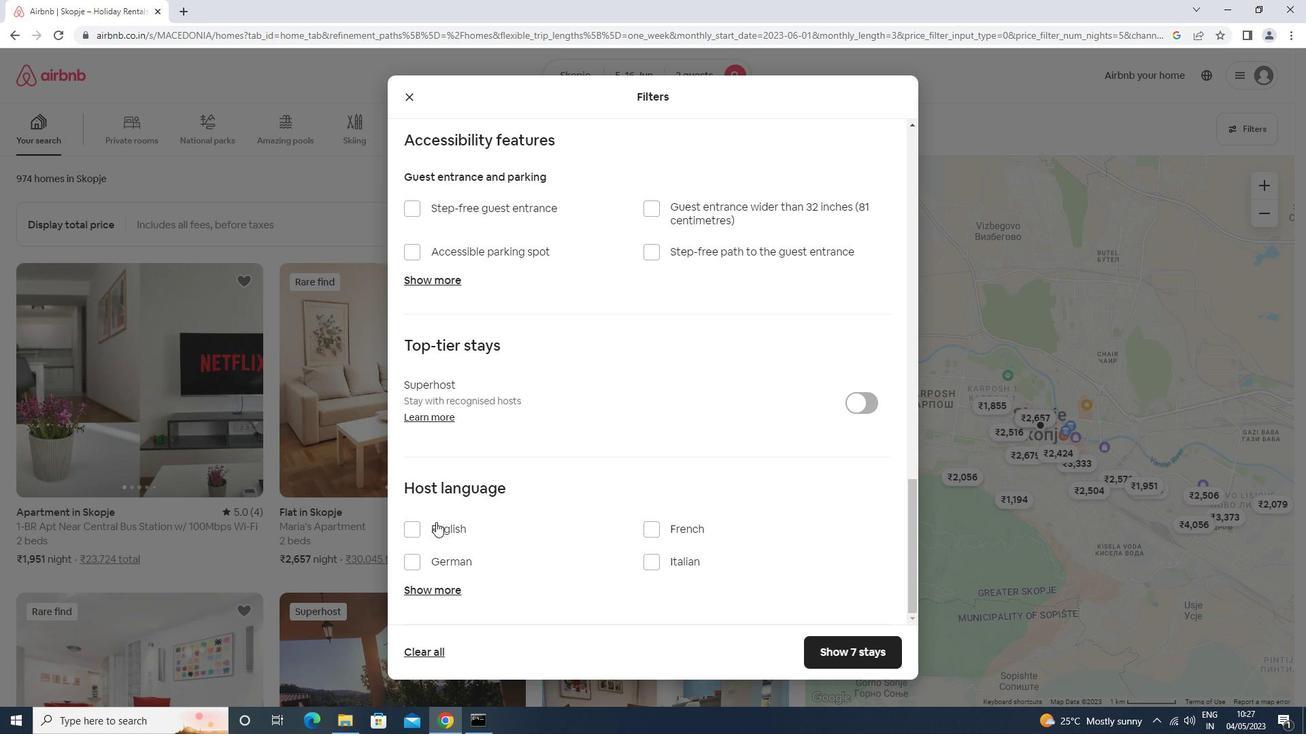 
Action: Mouse moved to (827, 658)
Screenshot: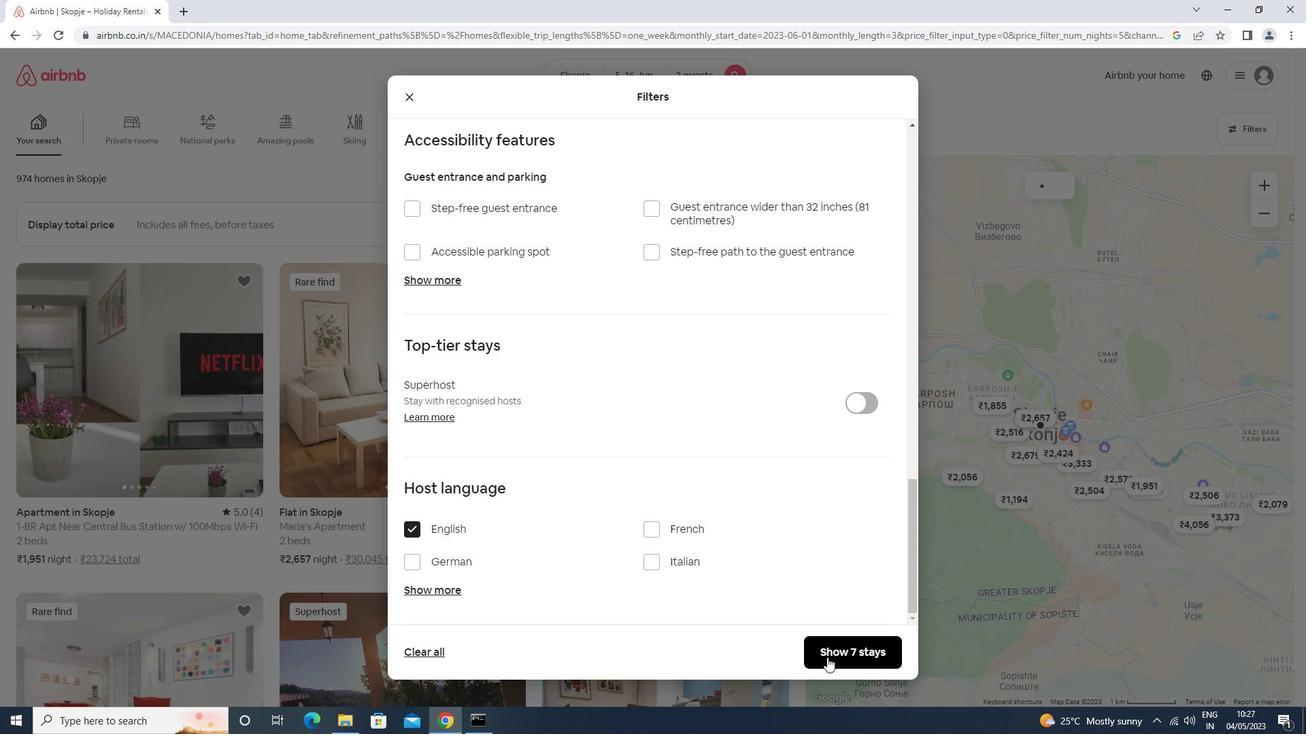 
Action: Mouse pressed left at (827, 658)
Screenshot: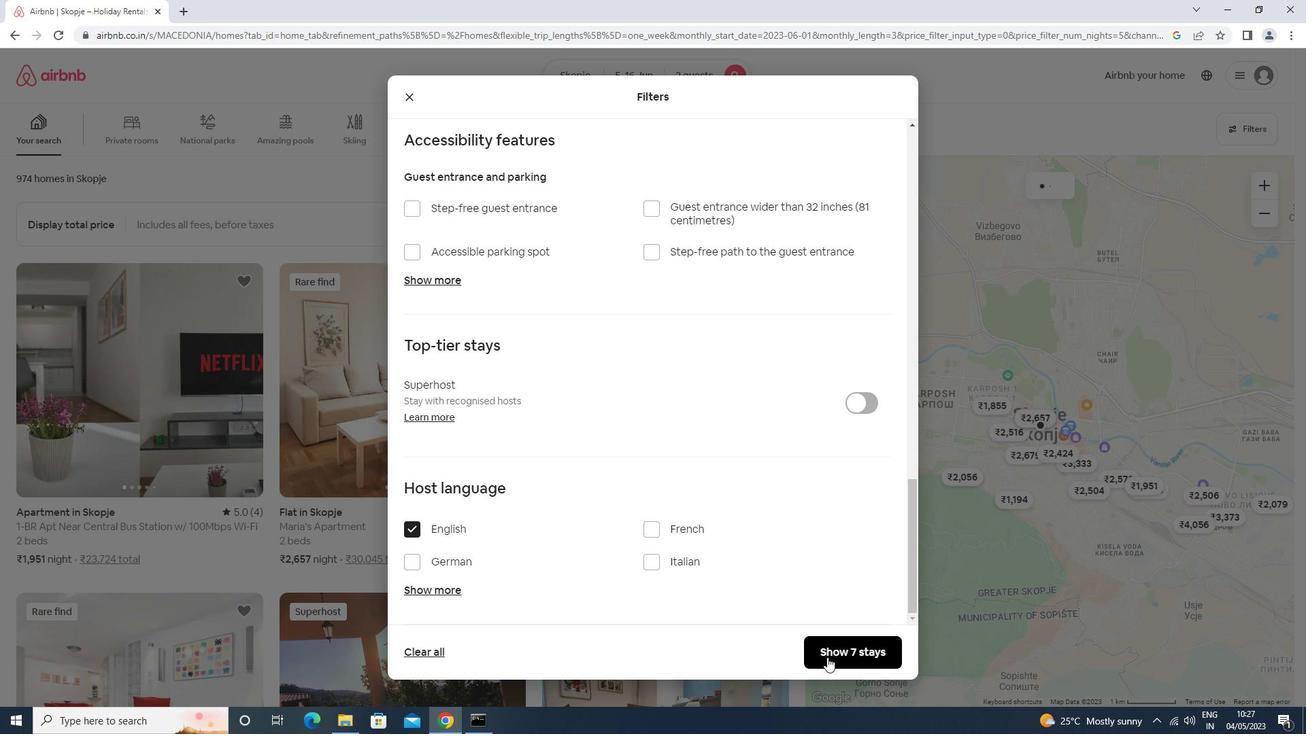 
